Task: Create a due date automation trigger when advanced on, on the tuesday after a card is due add content with a description ending with resume at 11:00 AM.
Action: Mouse moved to (936, 290)
Screenshot: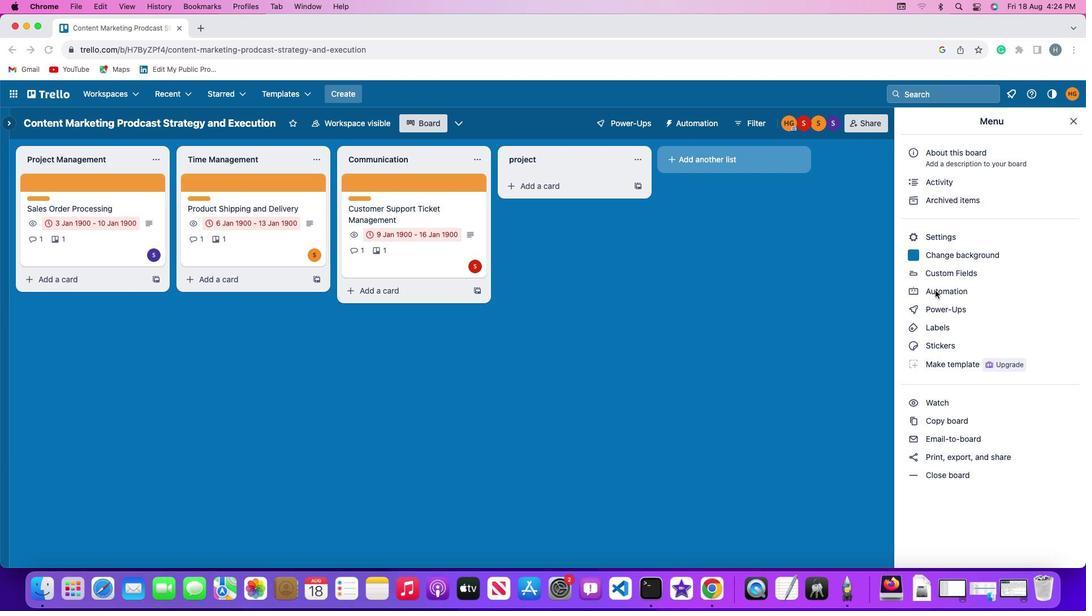 
Action: Mouse pressed left at (936, 290)
Screenshot: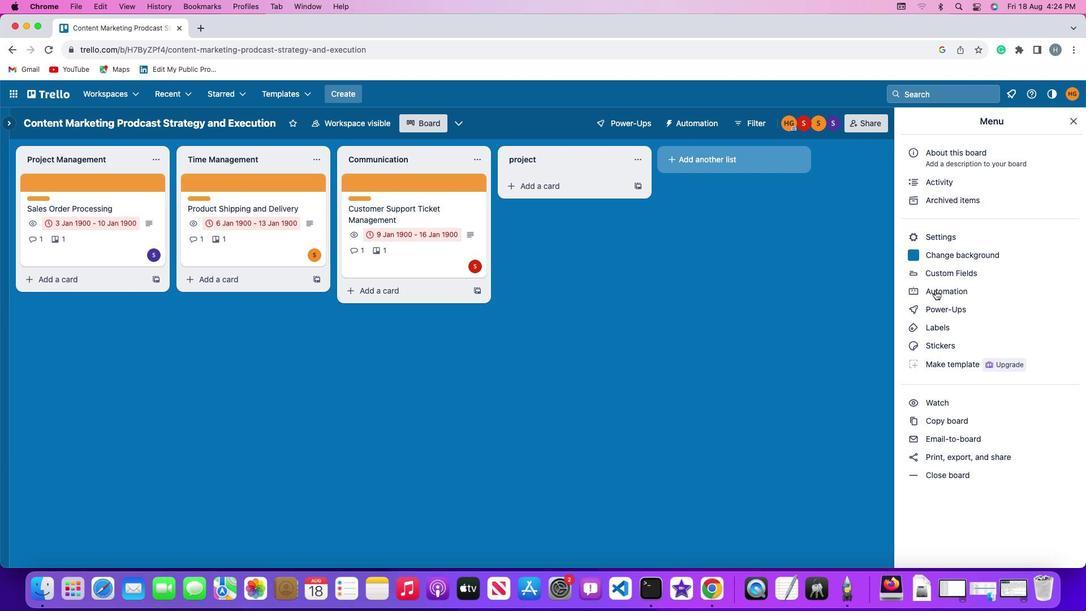 
Action: Mouse pressed left at (936, 290)
Screenshot: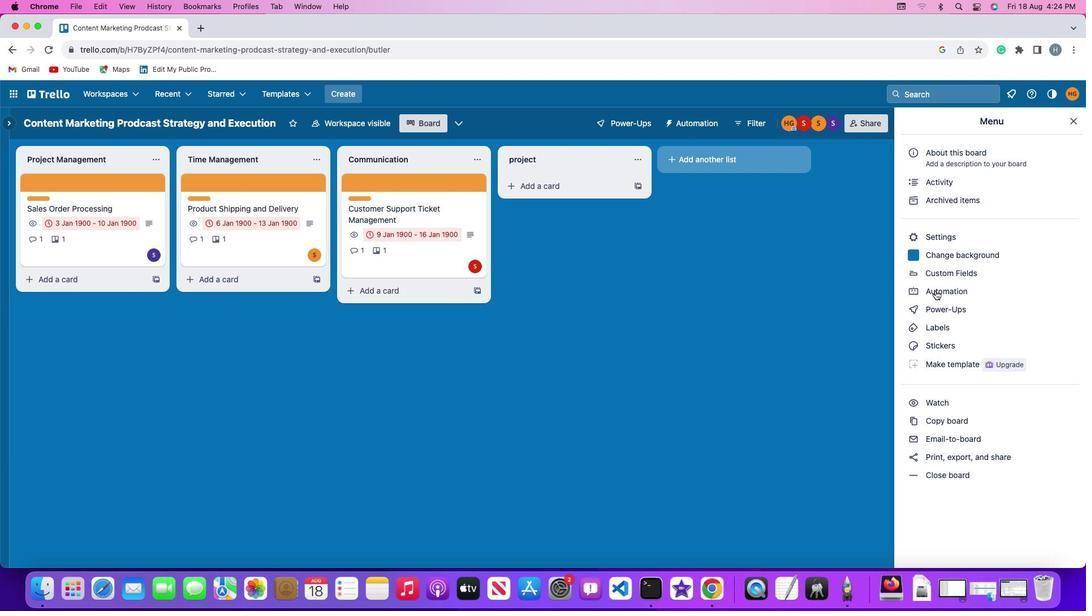 
Action: Mouse moved to (69, 263)
Screenshot: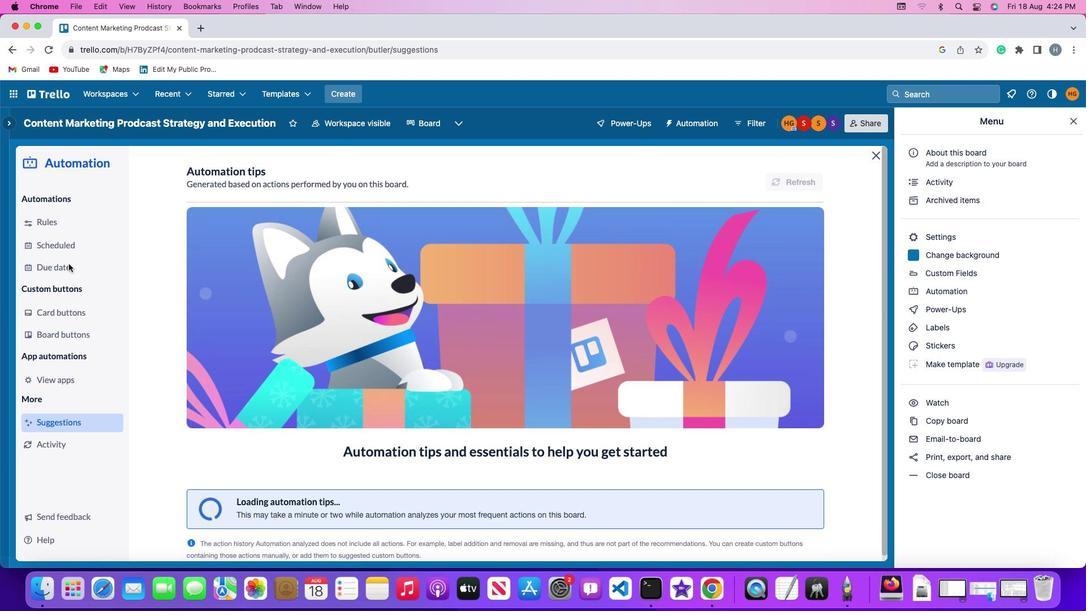 
Action: Mouse pressed left at (69, 263)
Screenshot: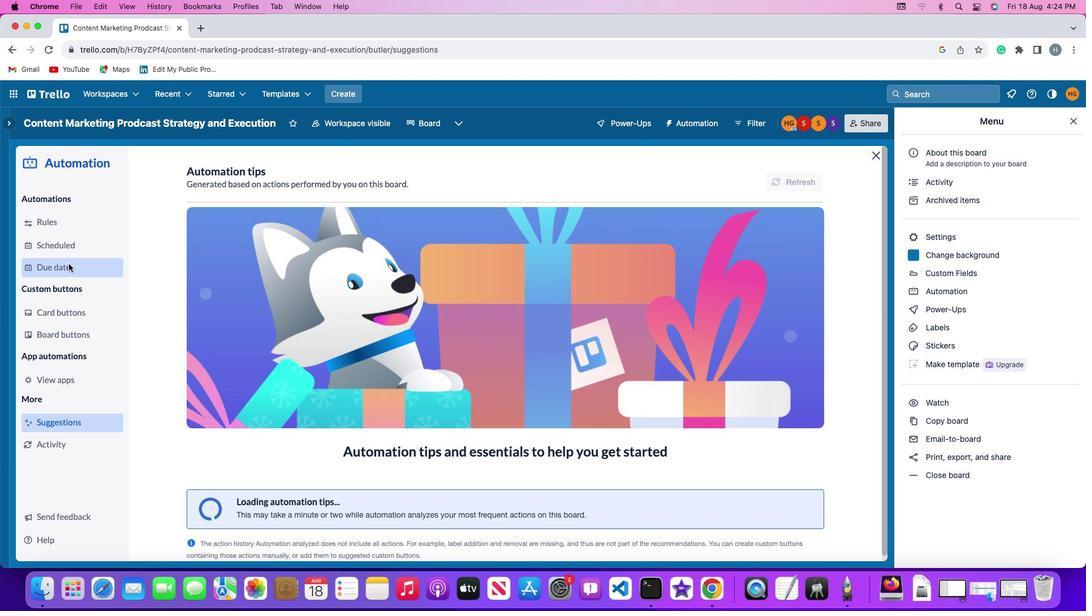 
Action: Mouse moved to (772, 175)
Screenshot: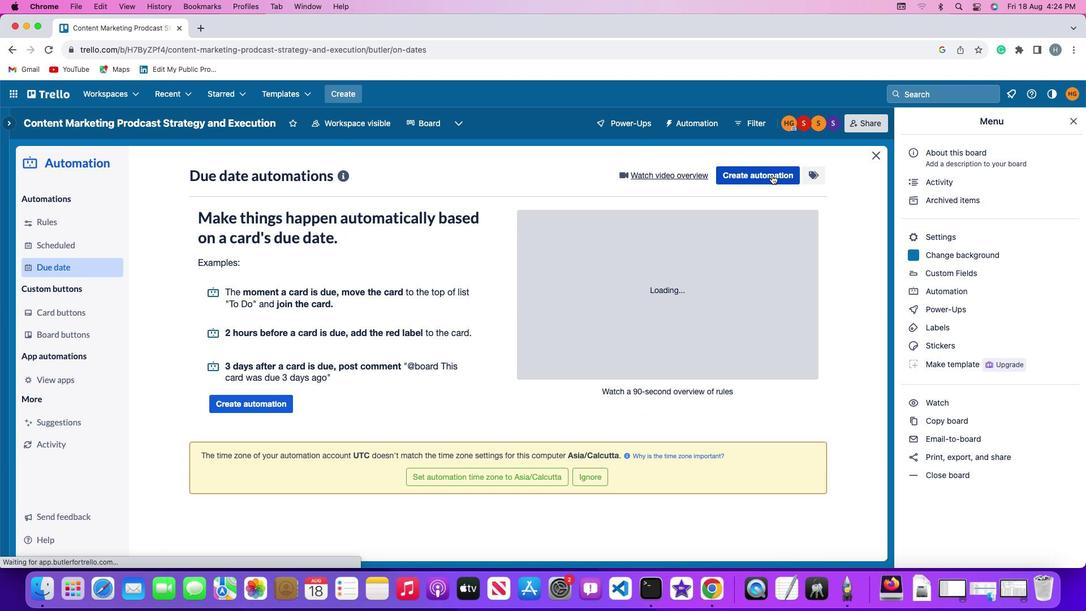 
Action: Mouse pressed left at (772, 175)
Screenshot: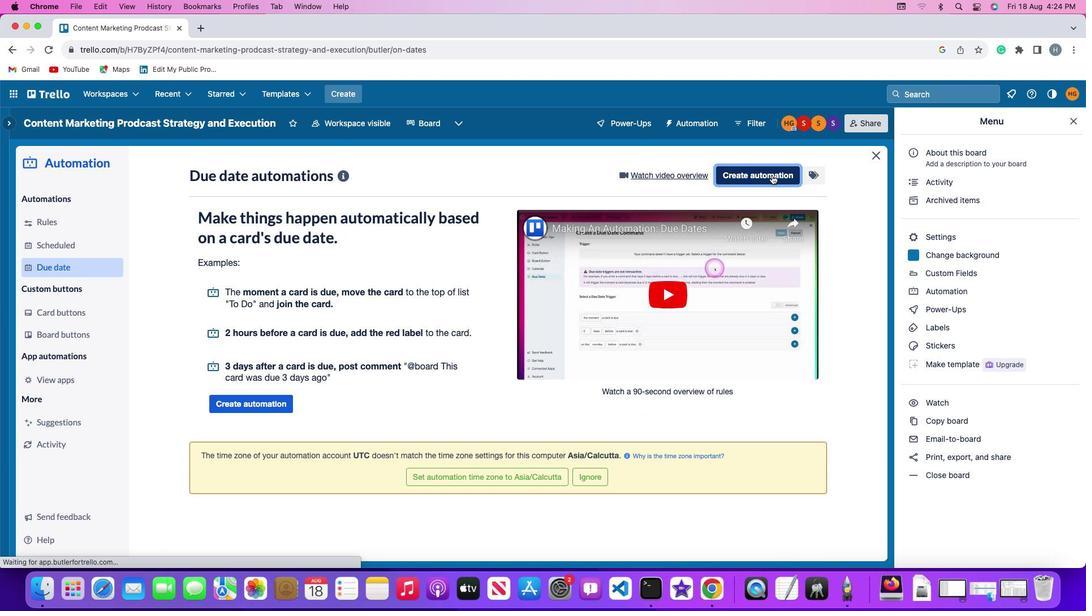 
Action: Mouse moved to (233, 285)
Screenshot: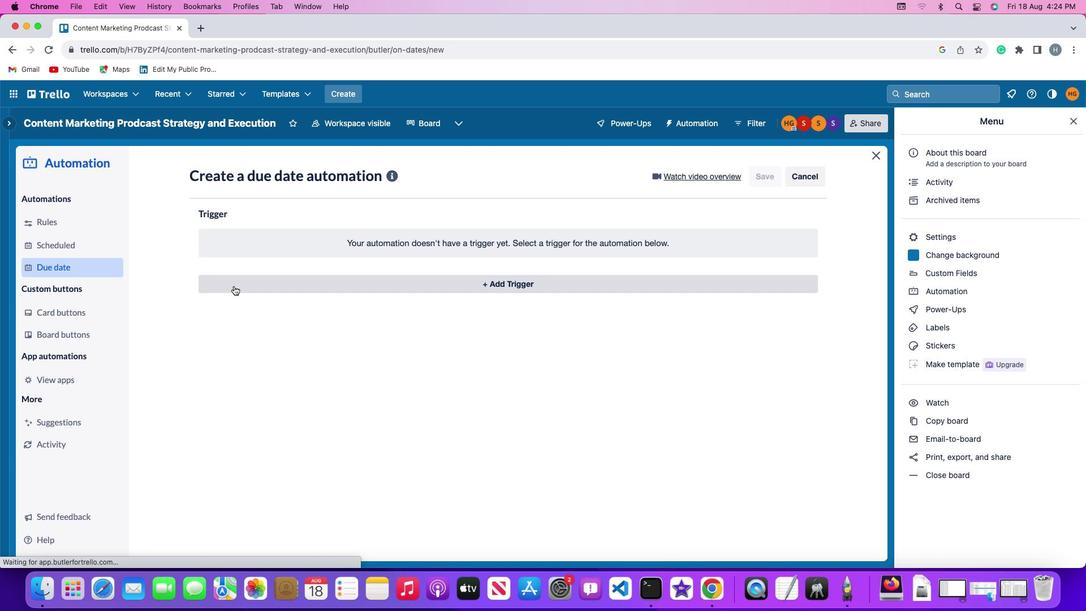 
Action: Mouse pressed left at (233, 285)
Screenshot: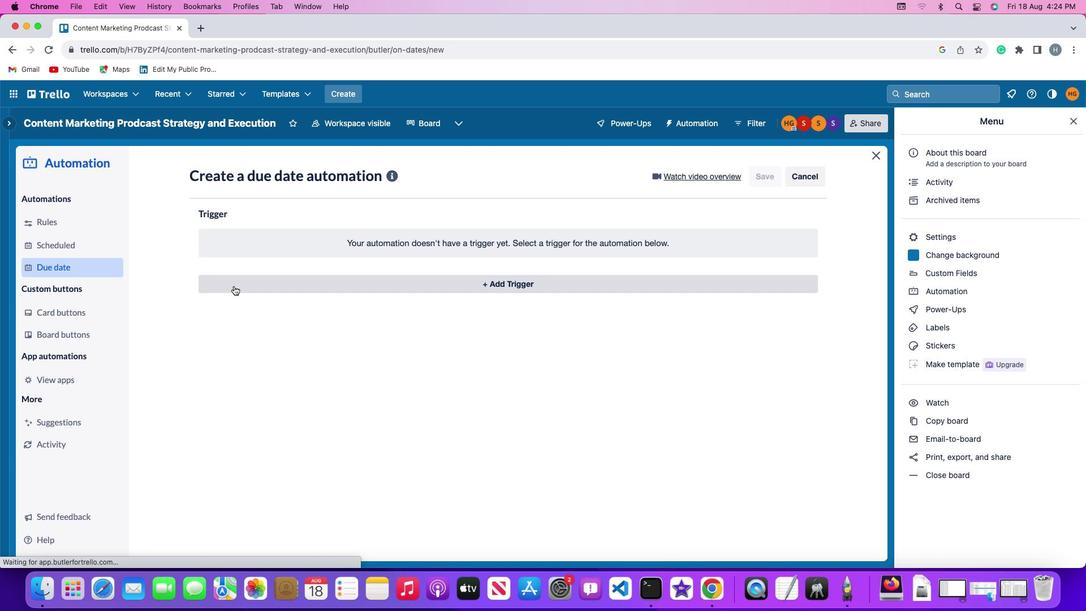 
Action: Mouse moved to (255, 498)
Screenshot: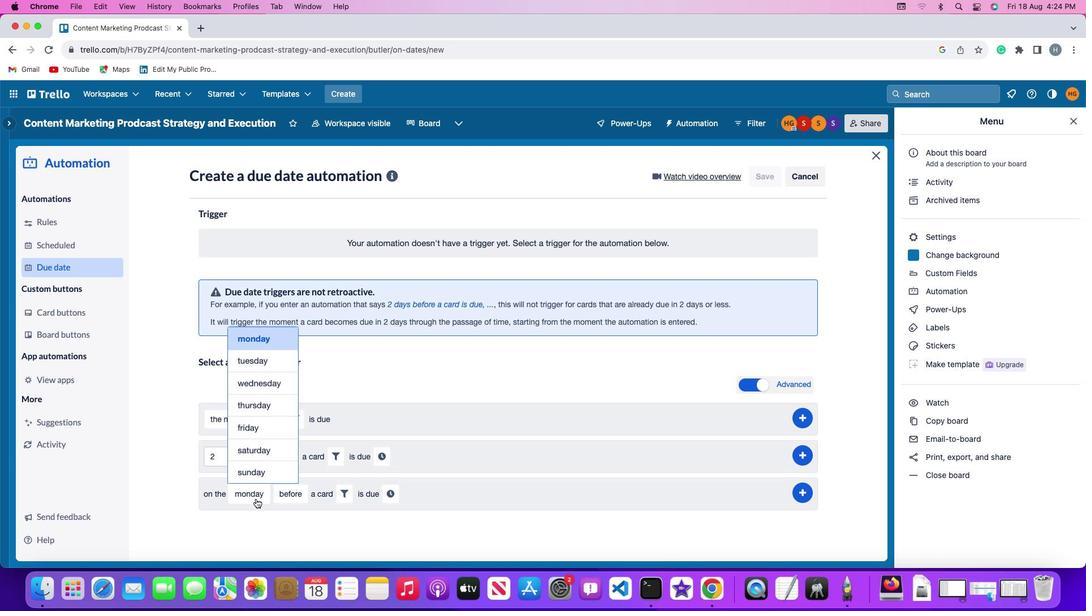 
Action: Mouse pressed left at (255, 498)
Screenshot: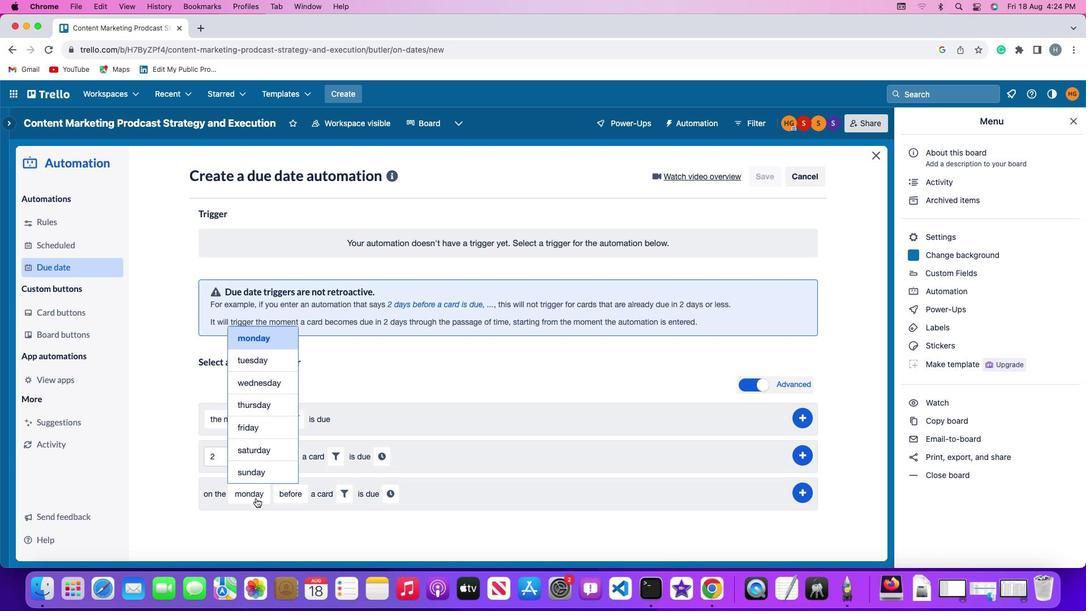 
Action: Mouse moved to (265, 357)
Screenshot: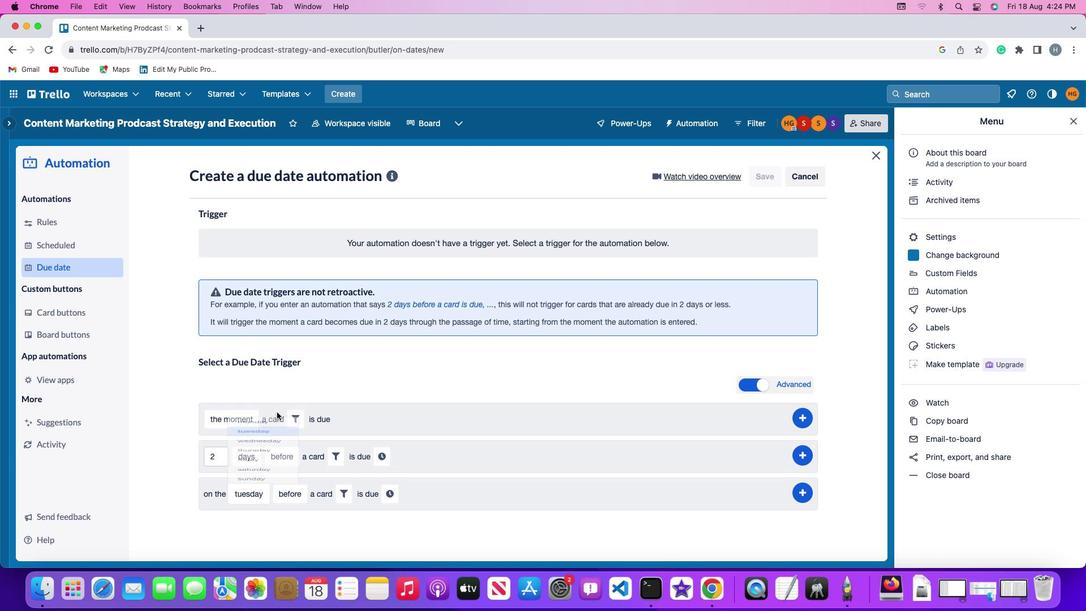 
Action: Mouse pressed left at (265, 357)
Screenshot: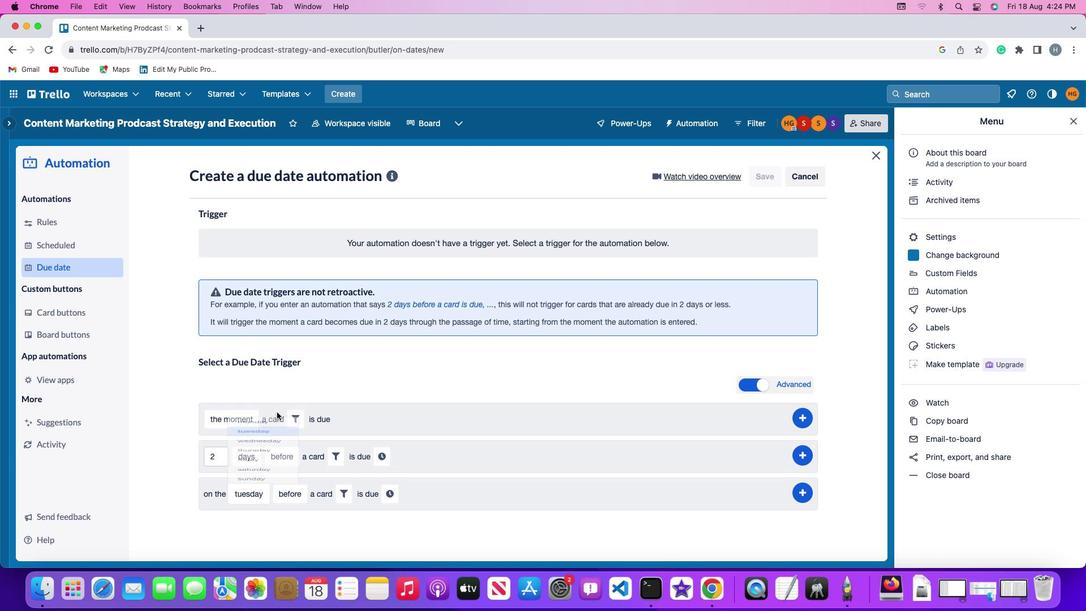 
Action: Mouse moved to (297, 497)
Screenshot: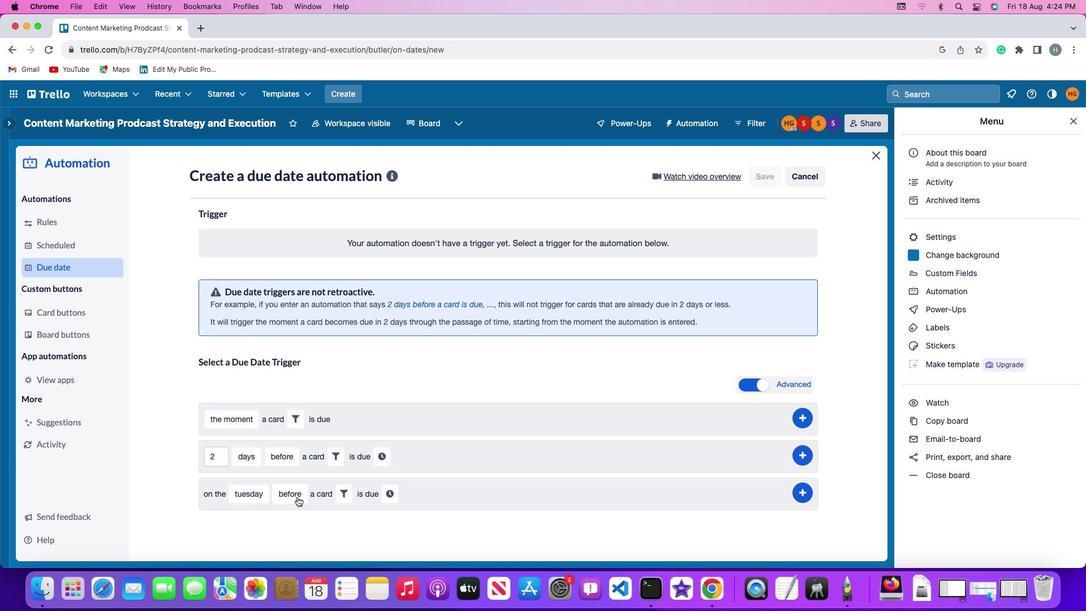 
Action: Mouse pressed left at (297, 497)
Screenshot: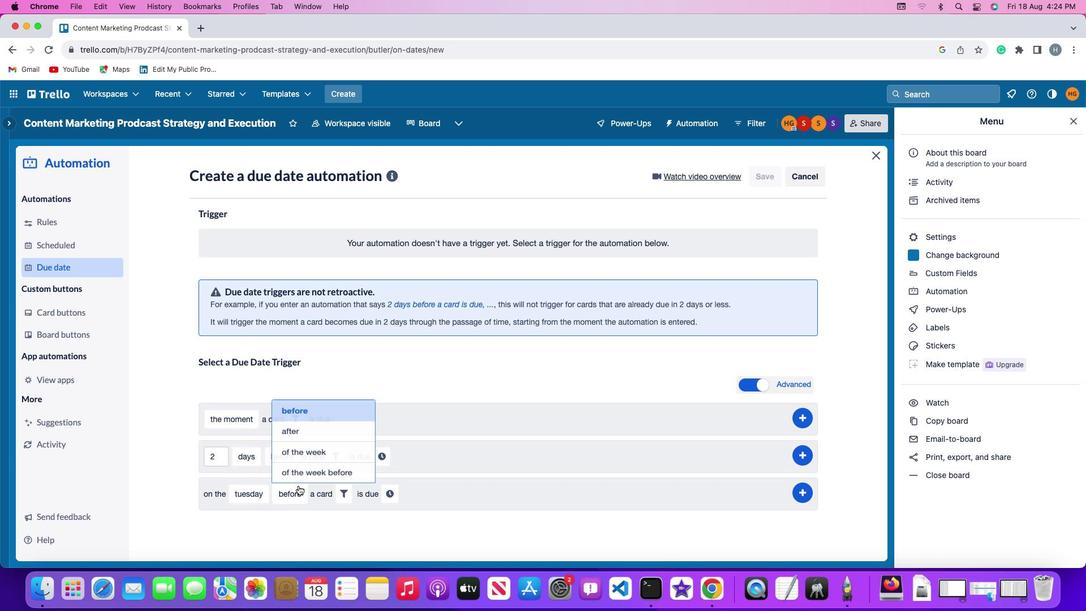 
Action: Mouse moved to (309, 425)
Screenshot: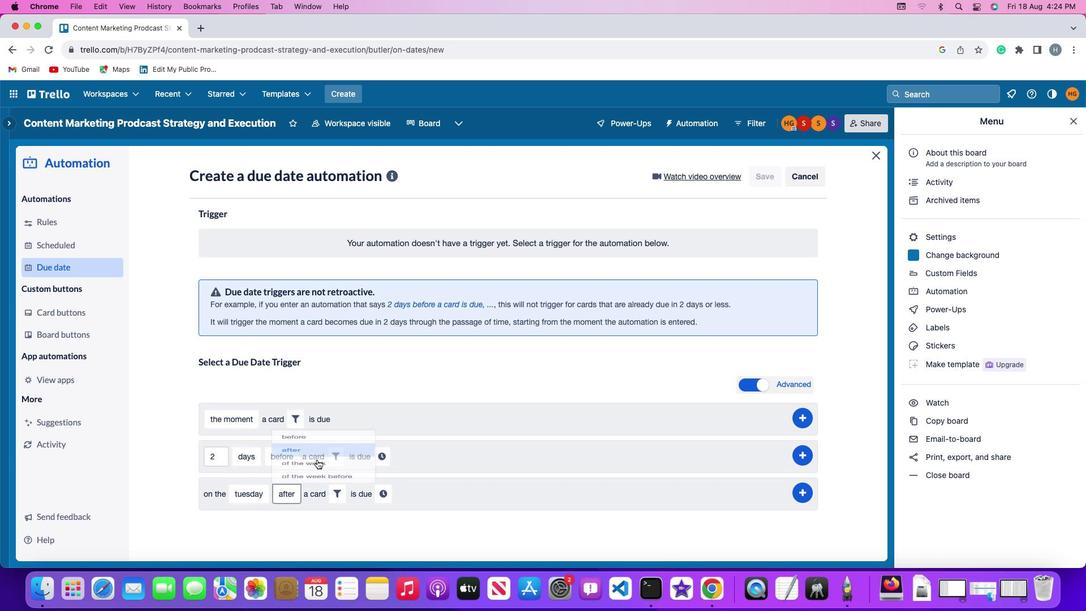 
Action: Mouse pressed left at (309, 425)
Screenshot: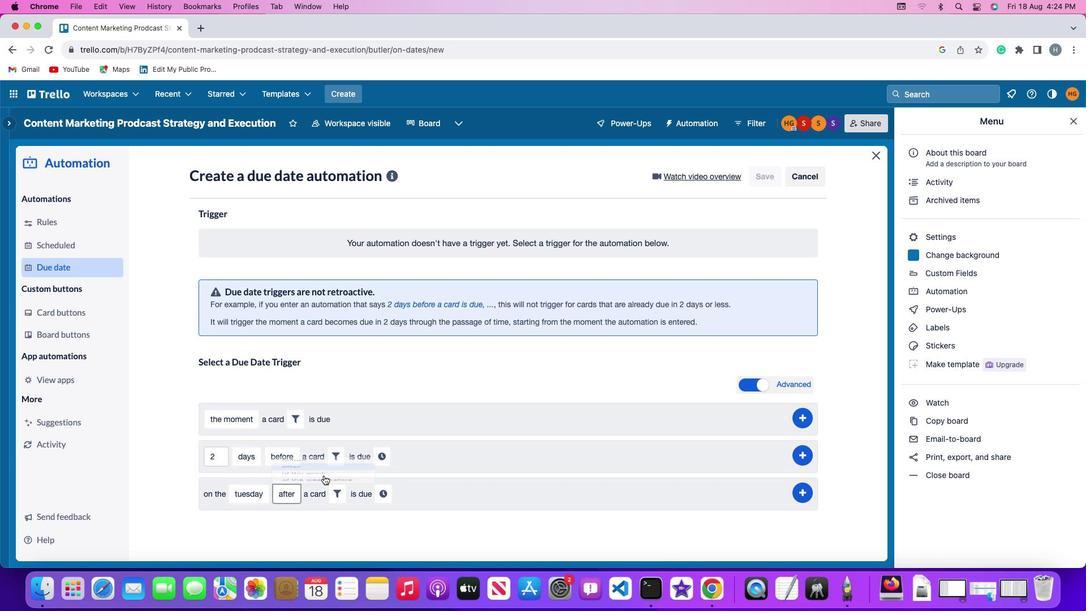
Action: Mouse moved to (336, 494)
Screenshot: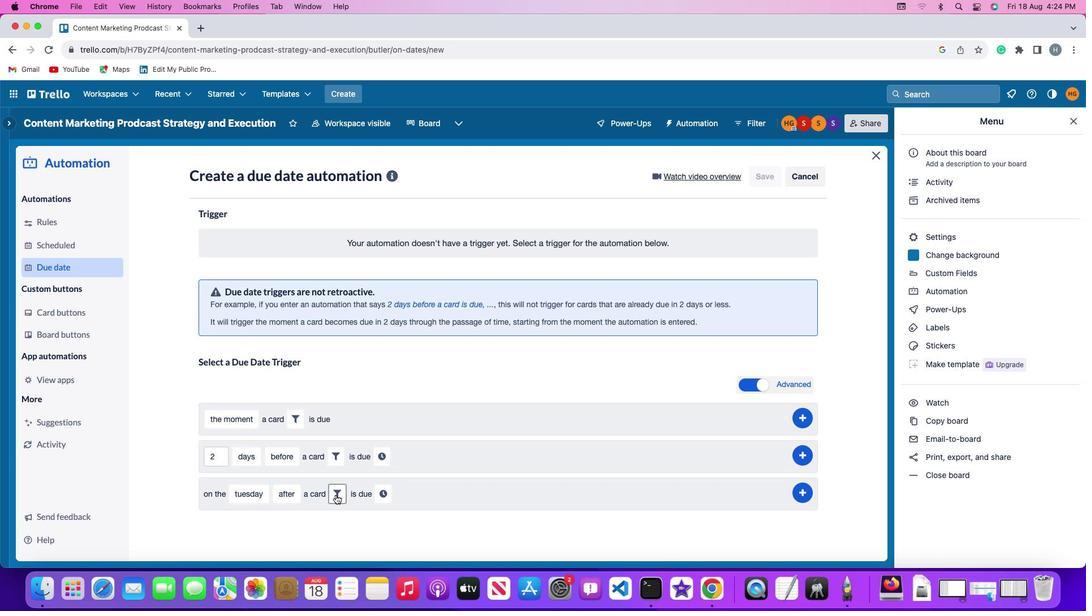 
Action: Mouse pressed left at (336, 494)
Screenshot: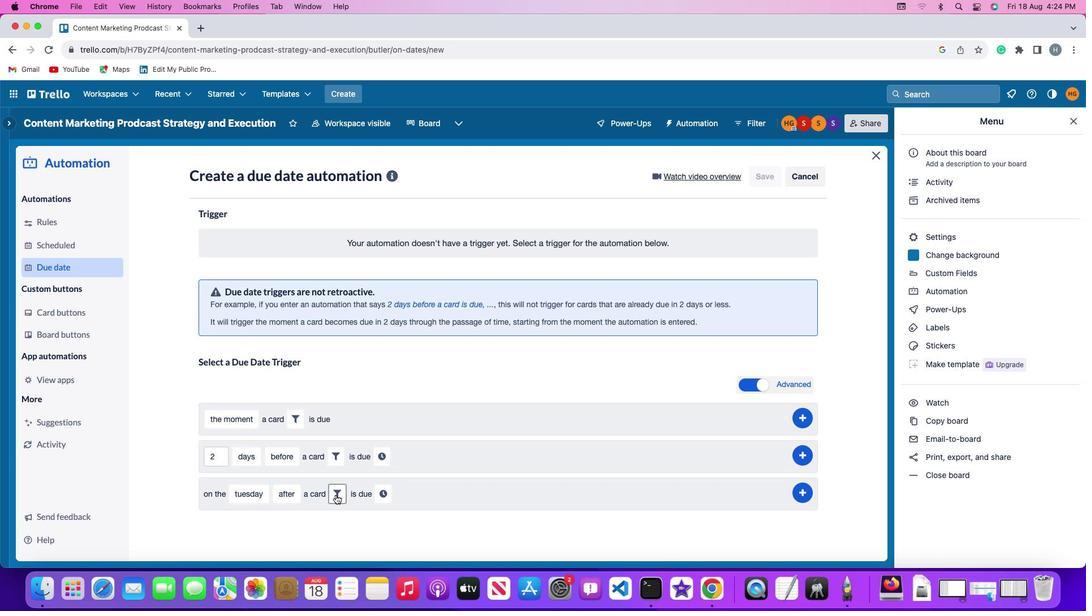 
Action: Mouse moved to (484, 530)
Screenshot: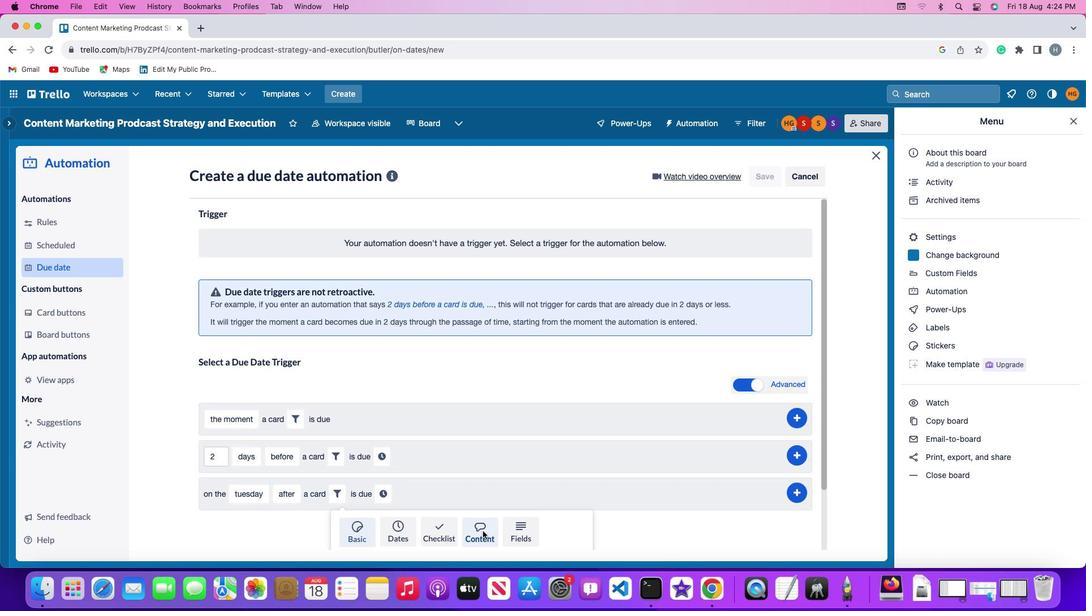 
Action: Mouse pressed left at (484, 530)
Screenshot: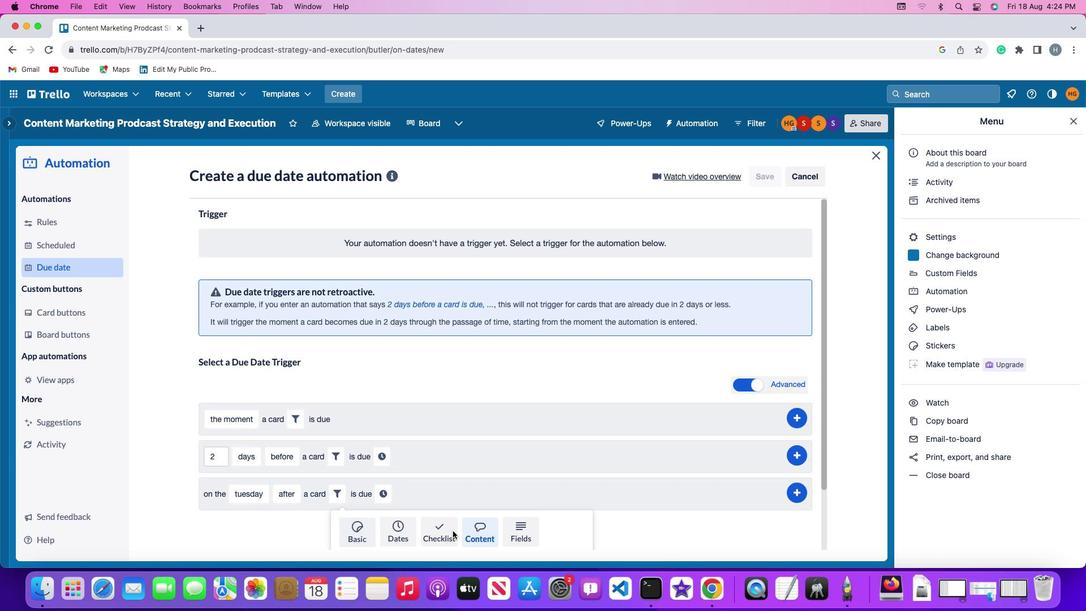 
Action: Mouse moved to (269, 528)
Screenshot: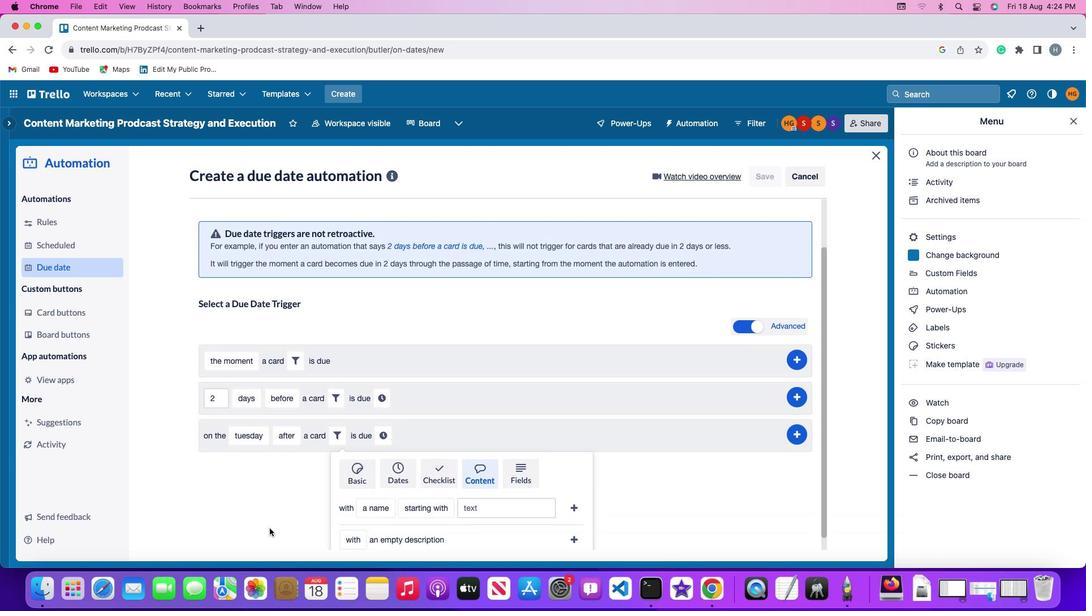 
Action: Mouse scrolled (269, 528) with delta (0, 0)
Screenshot: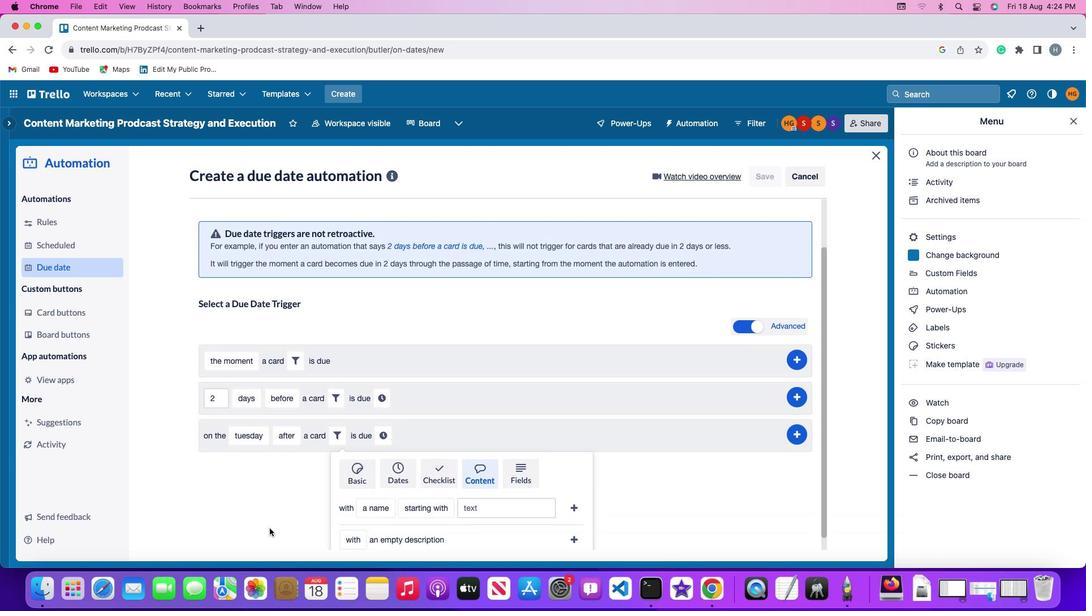 
Action: Mouse scrolled (269, 528) with delta (0, 0)
Screenshot: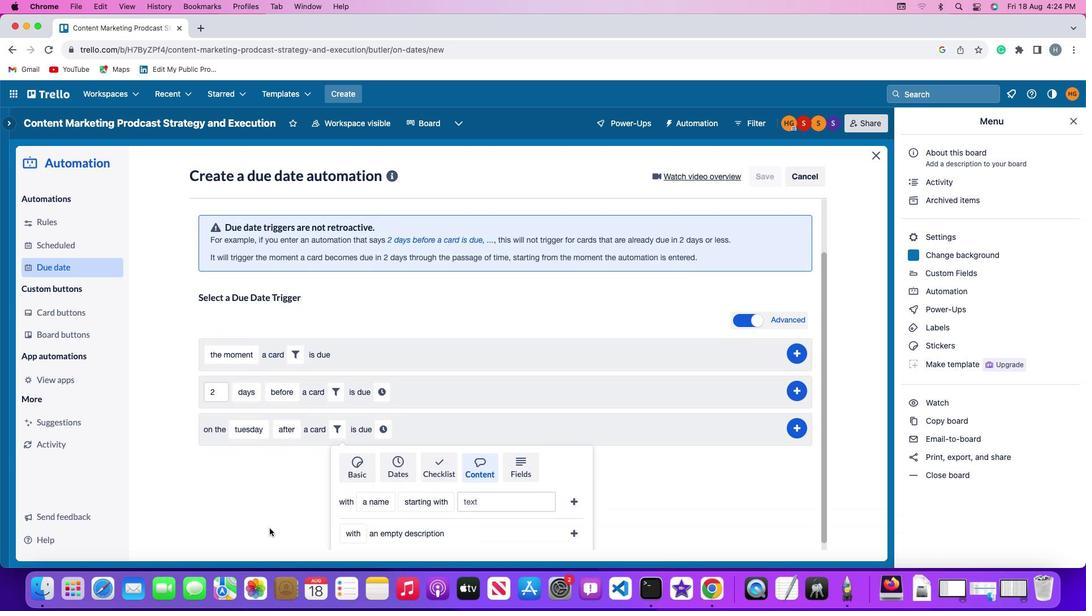 
Action: Mouse scrolled (269, 528) with delta (0, -1)
Screenshot: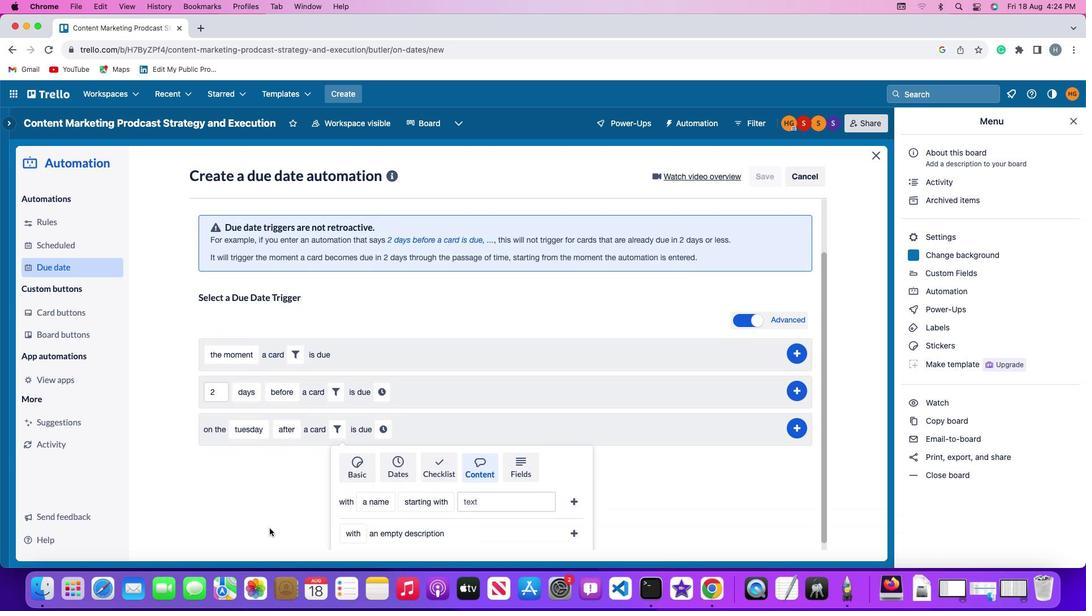 
Action: Mouse scrolled (269, 528) with delta (0, -2)
Screenshot: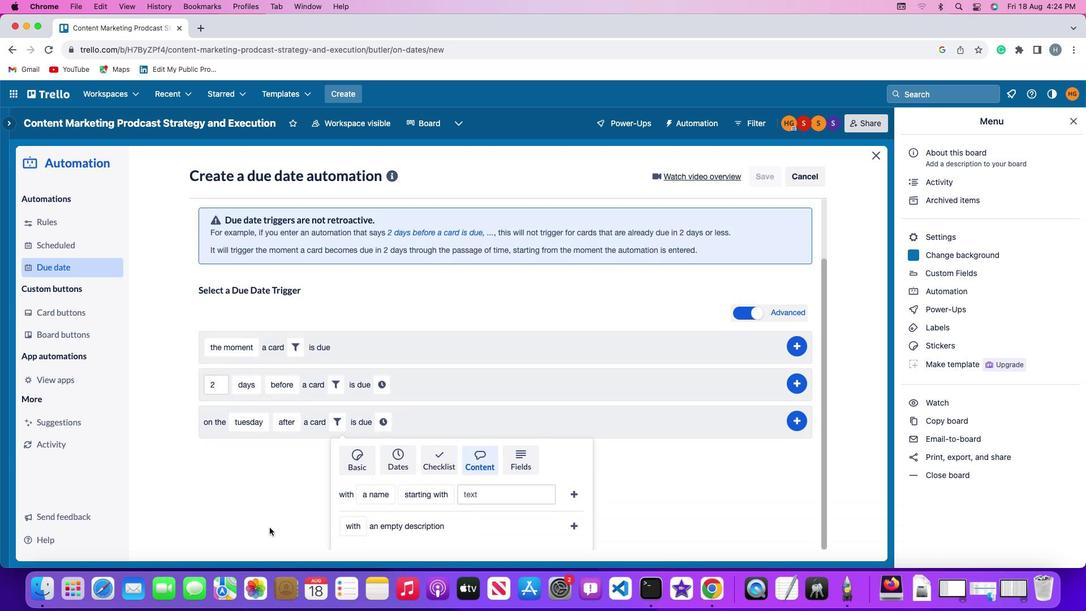 
Action: Mouse moved to (374, 497)
Screenshot: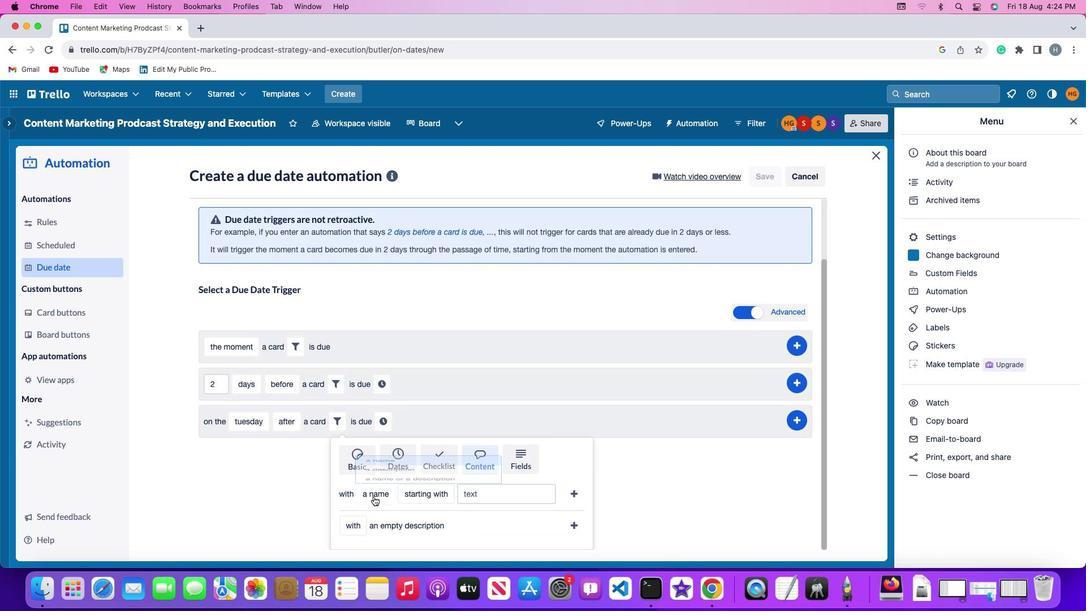 
Action: Mouse pressed left at (374, 497)
Screenshot: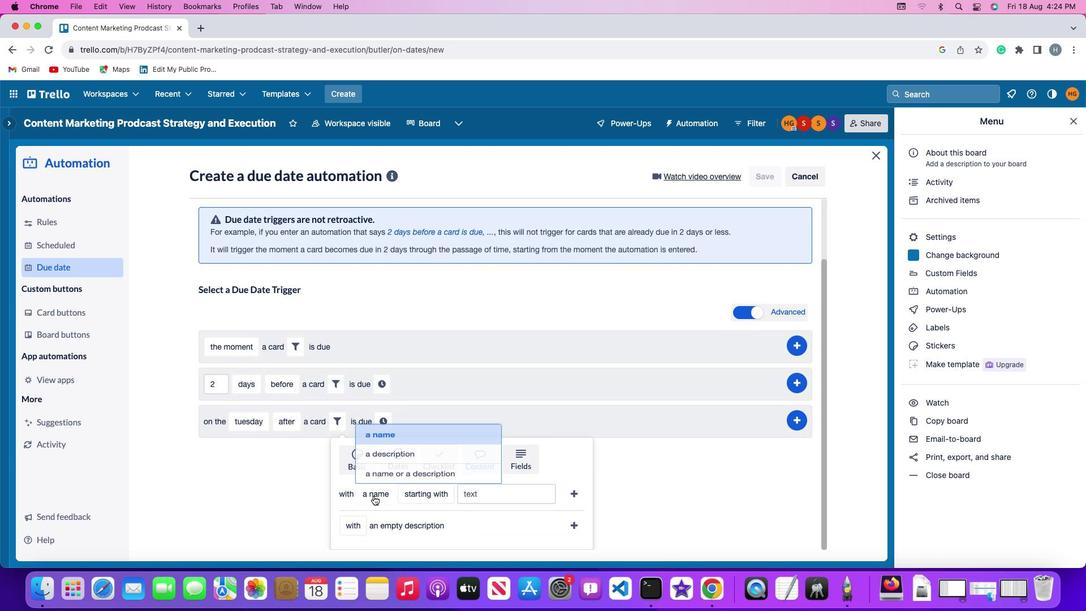 
Action: Mouse moved to (390, 448)
Screenshot: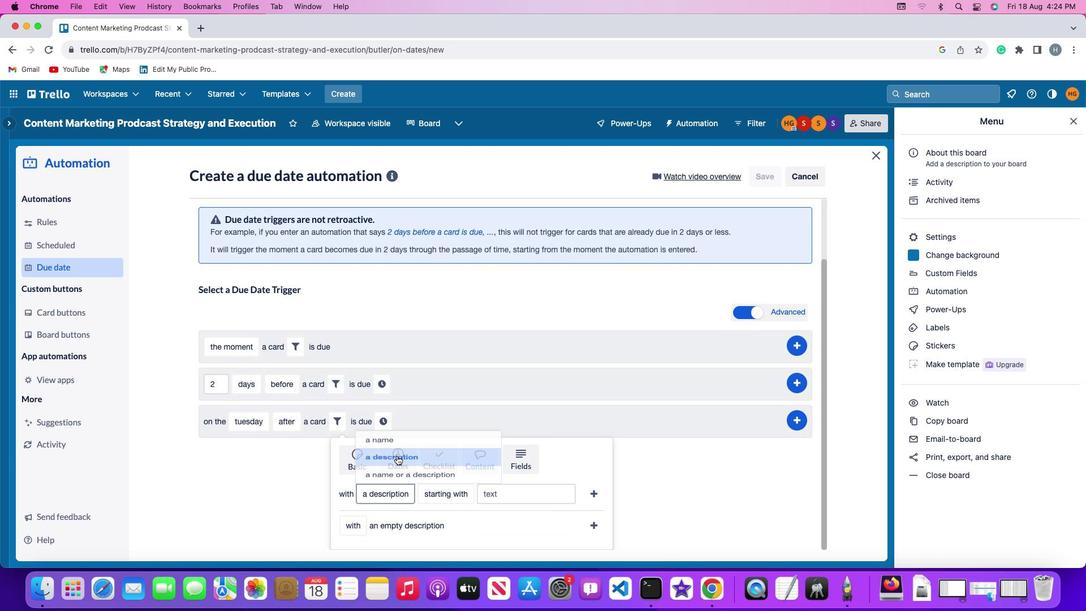 
Action: Mouse pressed left at (390, 448)
Screenshot: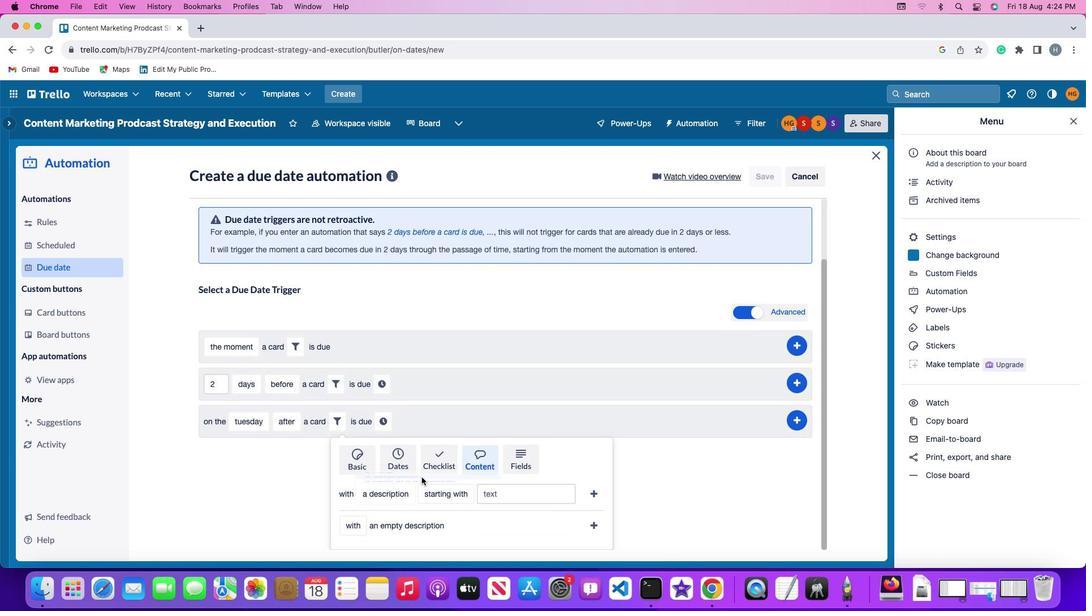 
Action: Mouse moved to (435, 489)
Screenshot: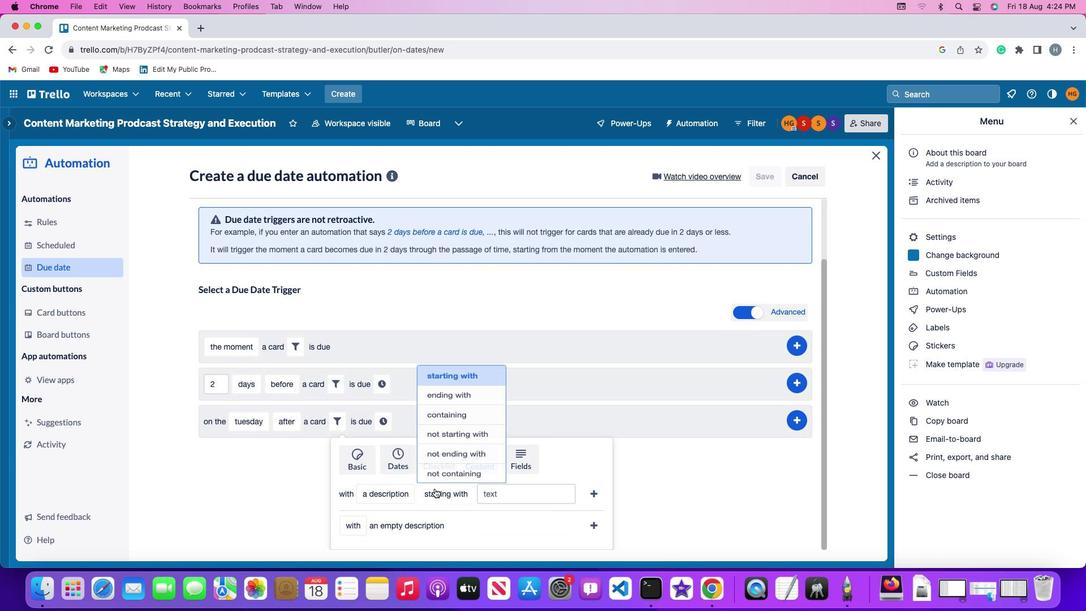 
Action: Mouse pressed left at (435, 489)
Screenshot: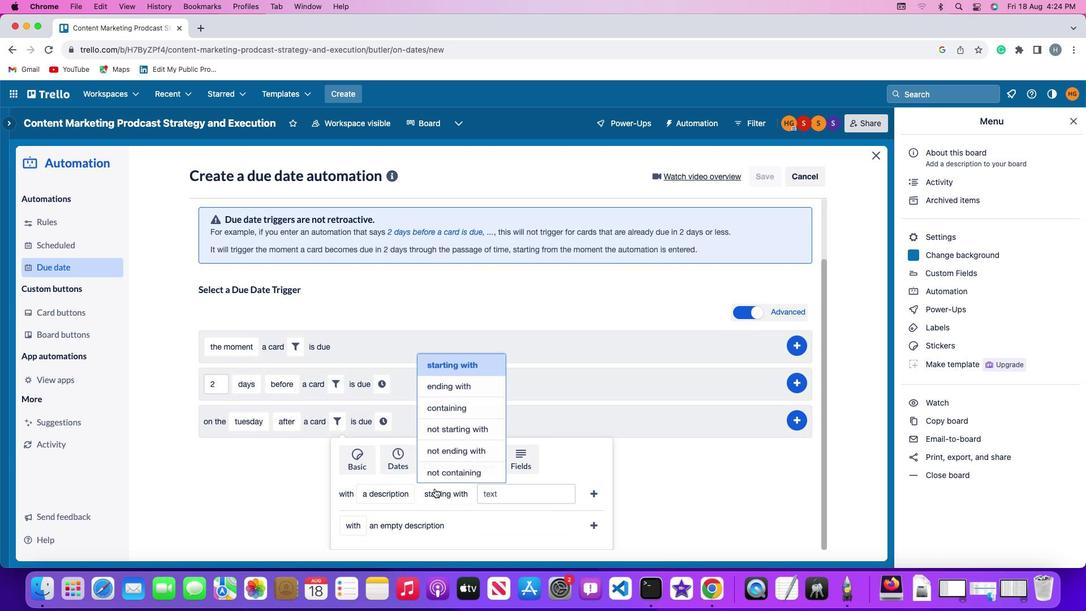 
Action: Mouse moved to (460, 382)
Screenshot: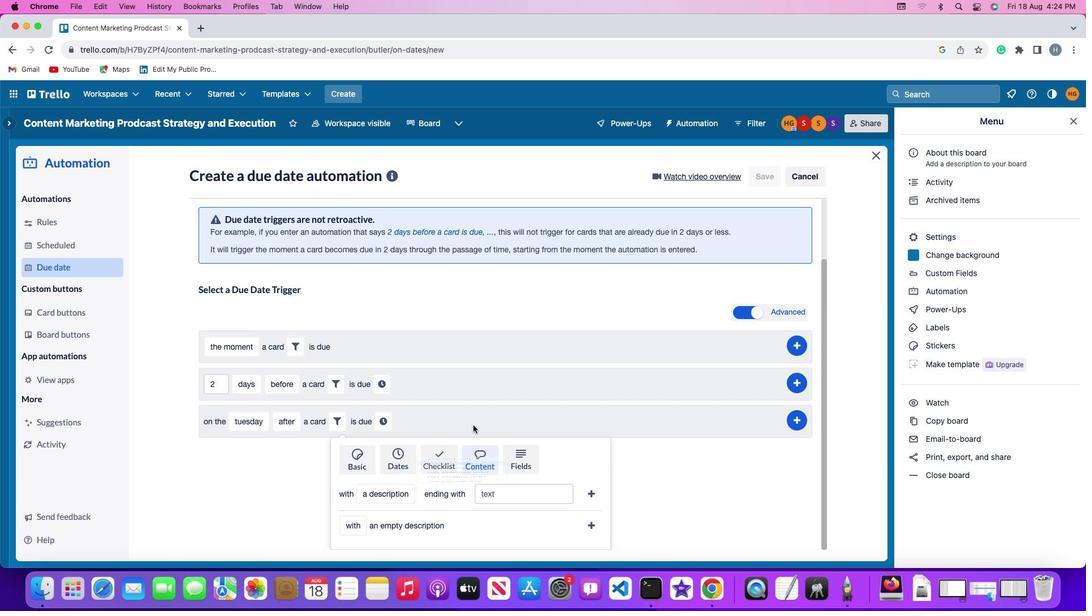 
Action: Mouse pressed left at (460, 382)
Screenshot: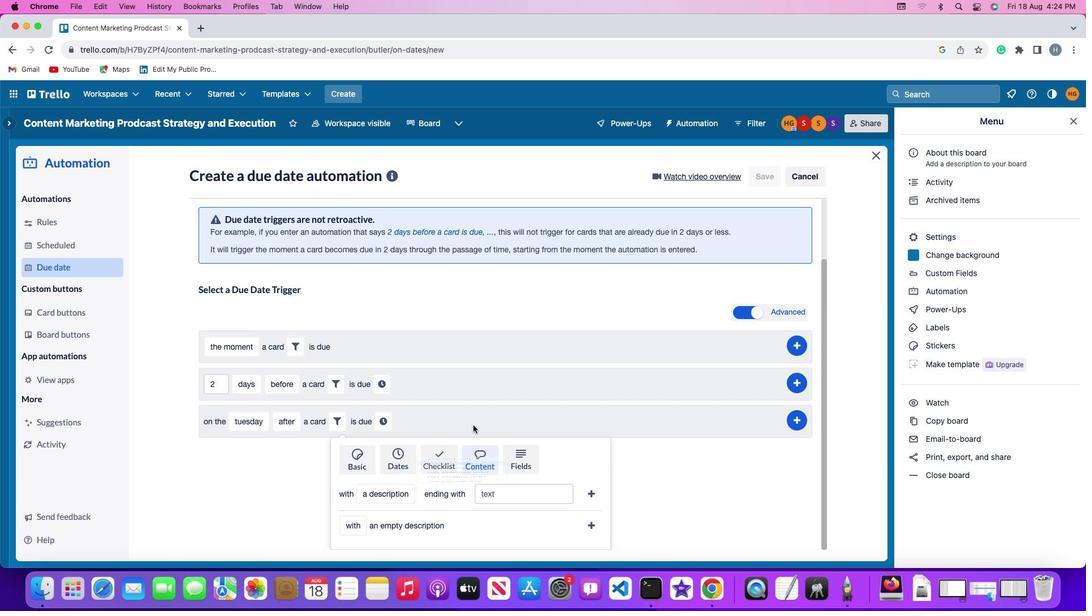 
Action: Mouse moved to (500, 494)
Screenshot: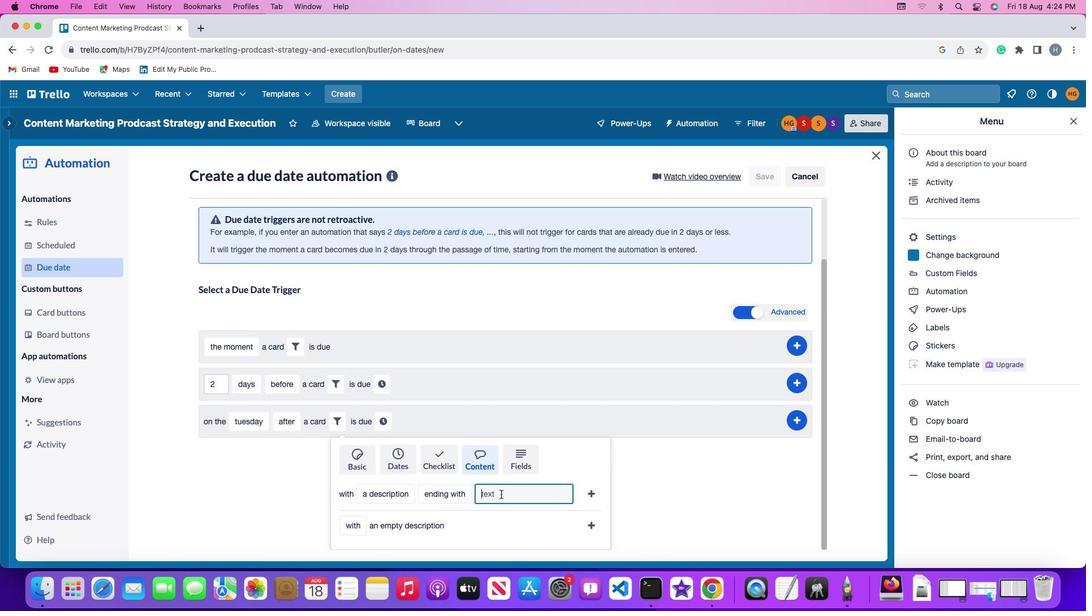 
Action: Mouse pressed left at (500, 494)
Screenshot: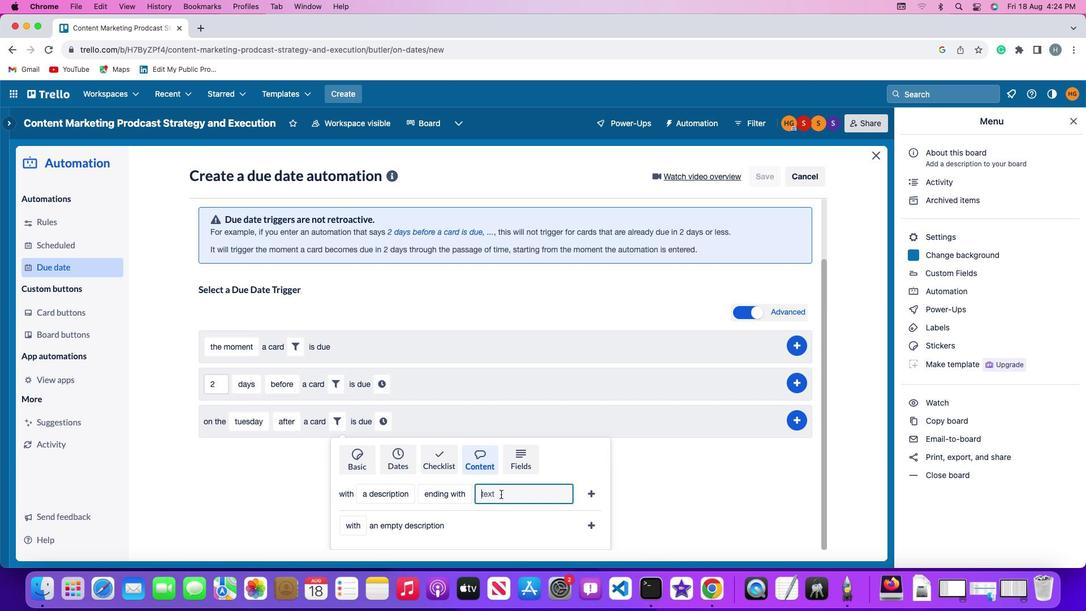 
Action: Mouse moved to (500, 494)
Screenshot: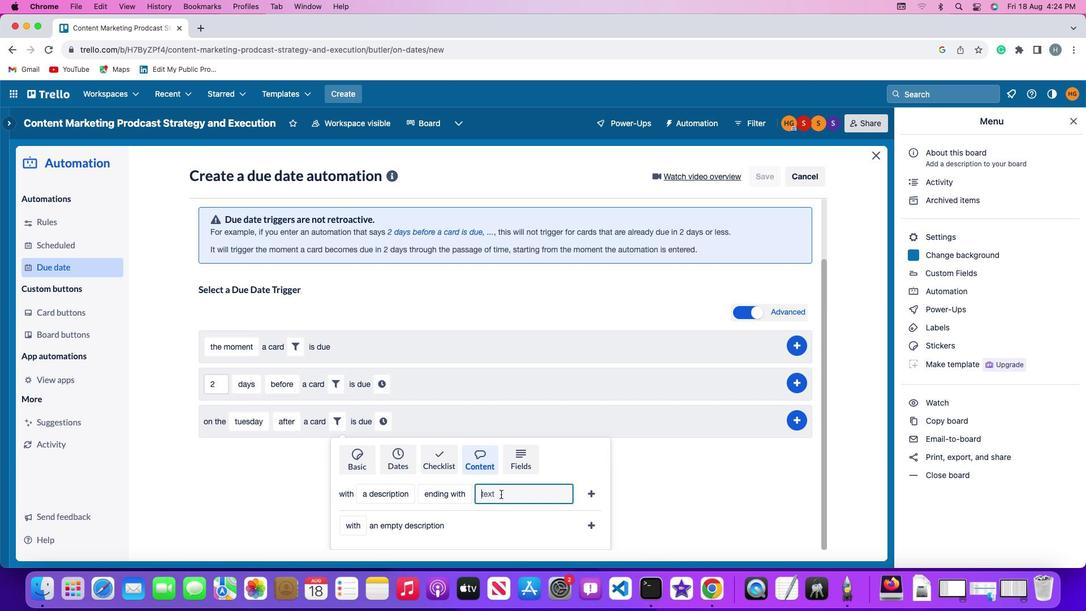 
Action: Key pressed 'r''e''s''u''m''e'
Screenshot: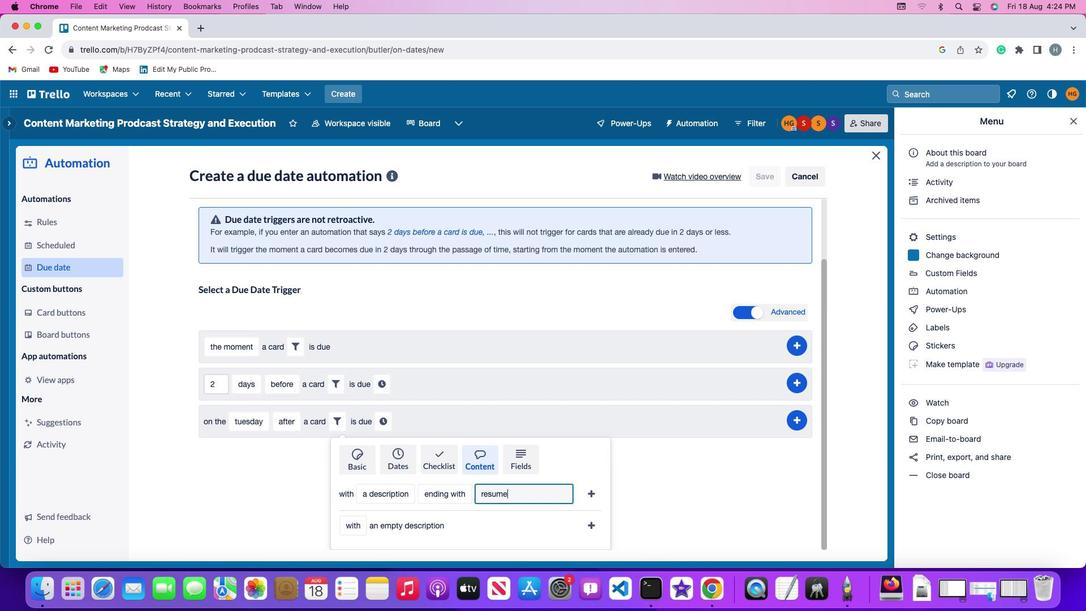 
Action: Mouse moved to (586, 491)
Screenshot: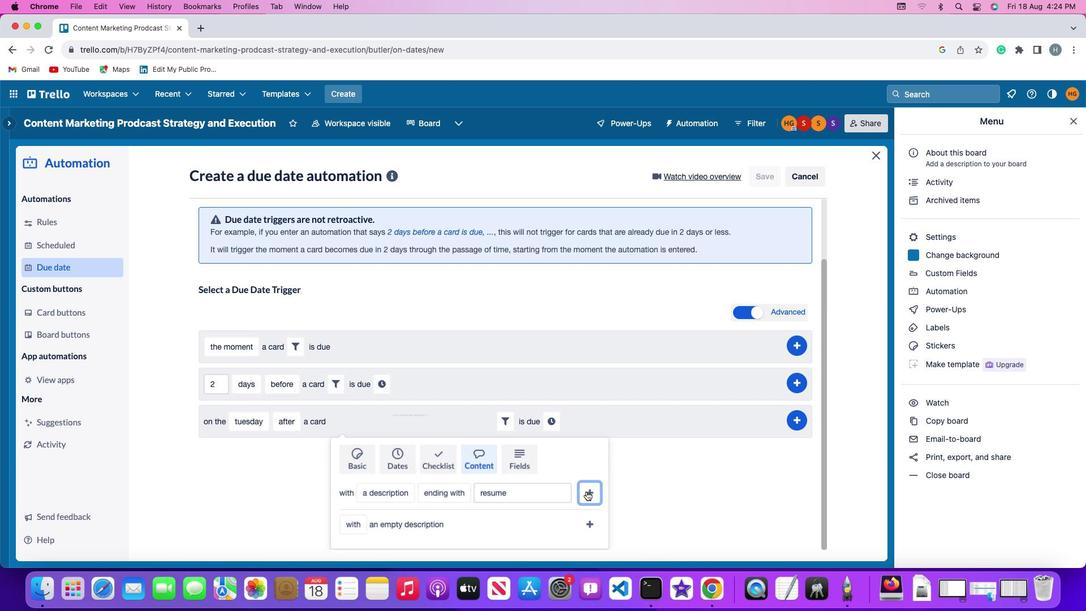
Action: Mouse pressed left at (586, 491)
Screenshot: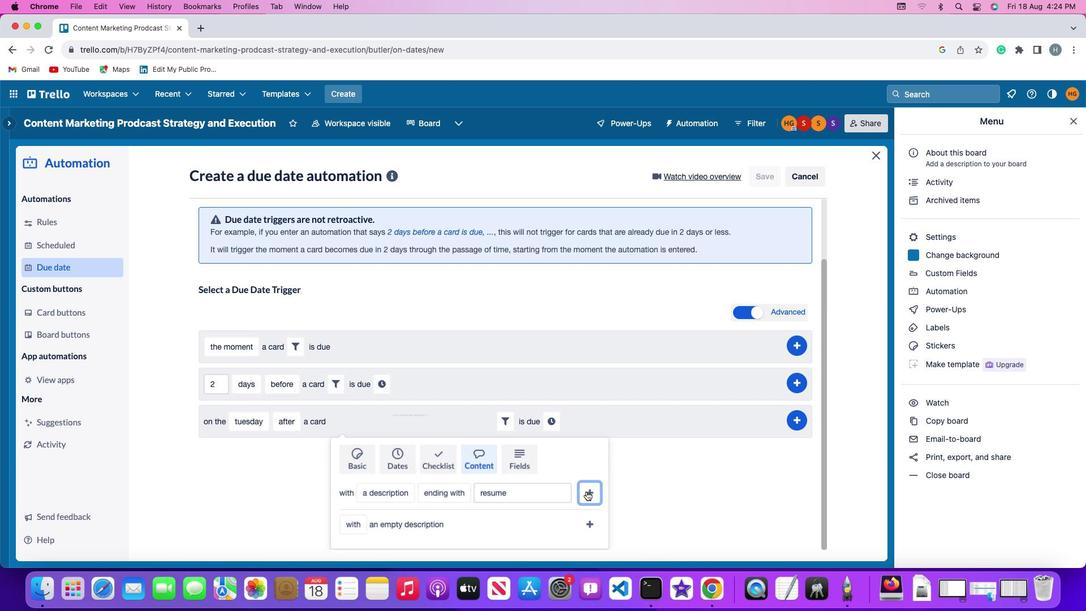 
Action: Mouse moved to (552, 483)
Screenshot: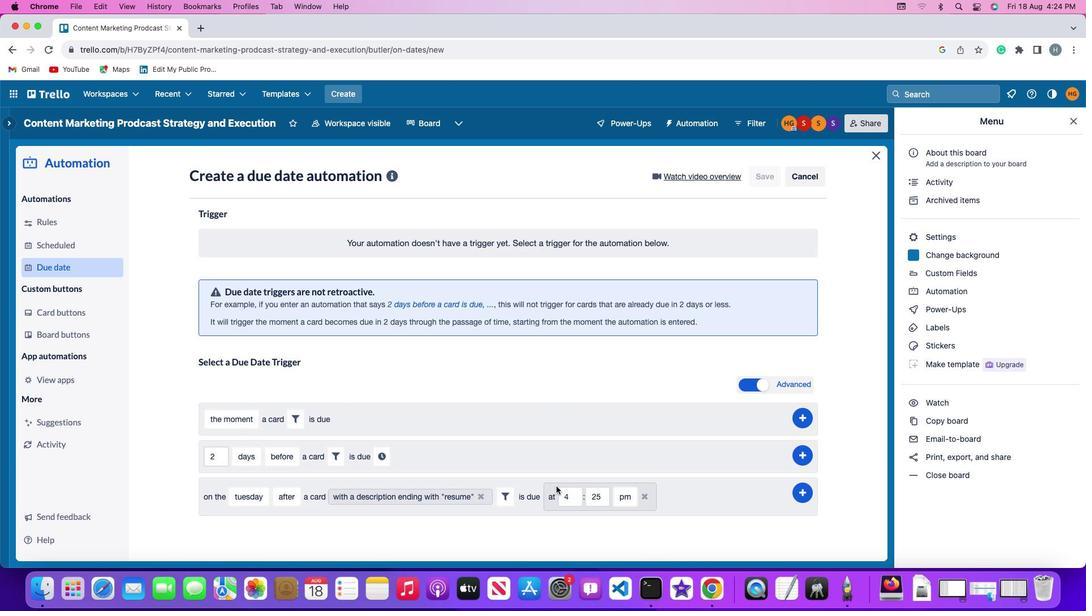 
Action: Mouse pressed left at (552, 483)
Screenshot: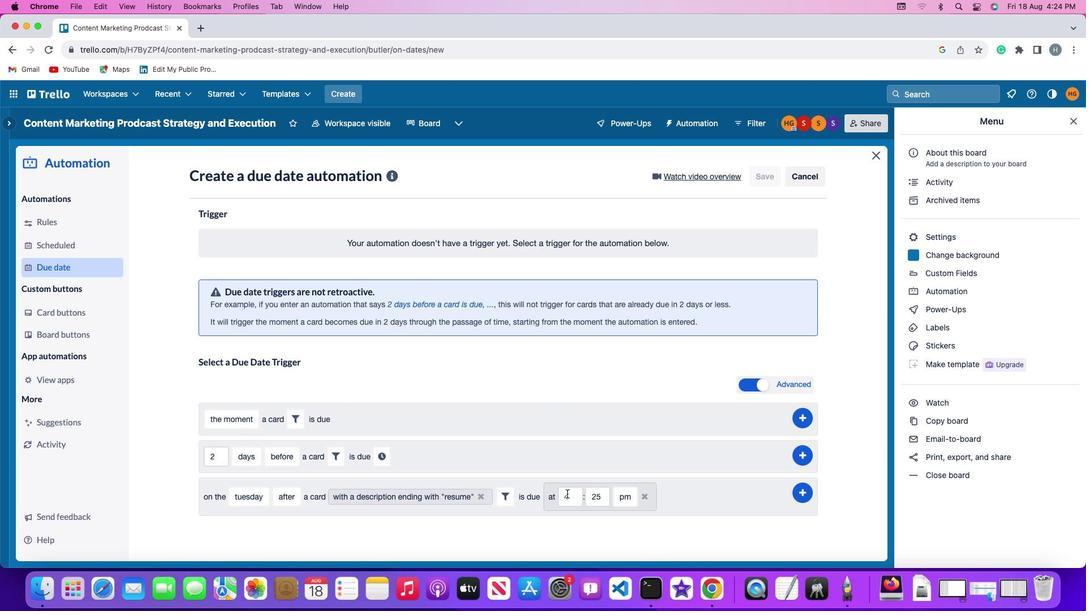 
Action: Mouse moved to (577, 495)
Screenshot: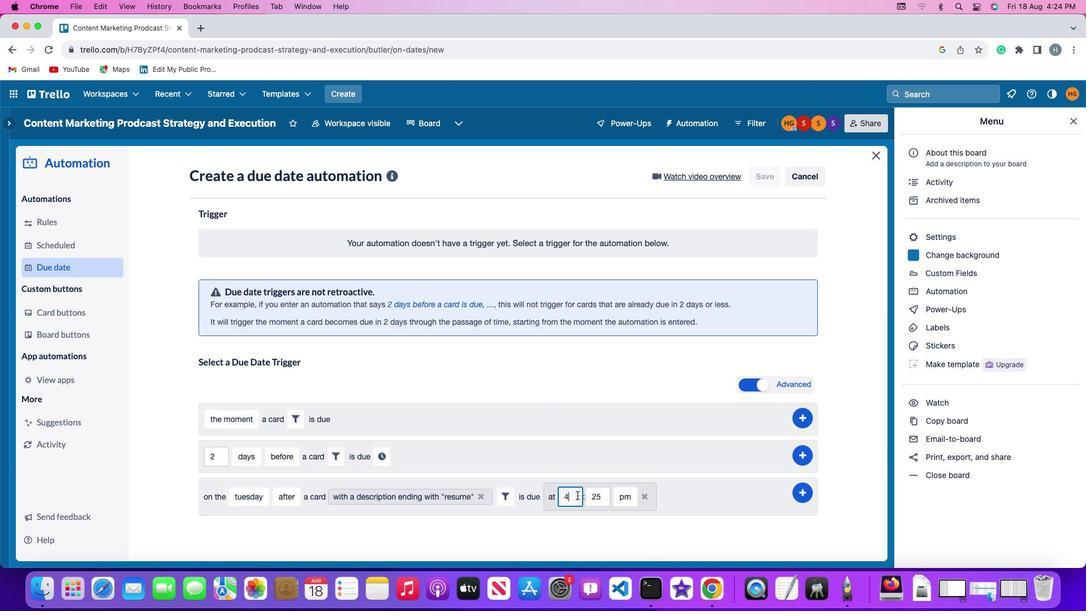 
Action: Mouse pressed left at (577, 495)
Screenshot: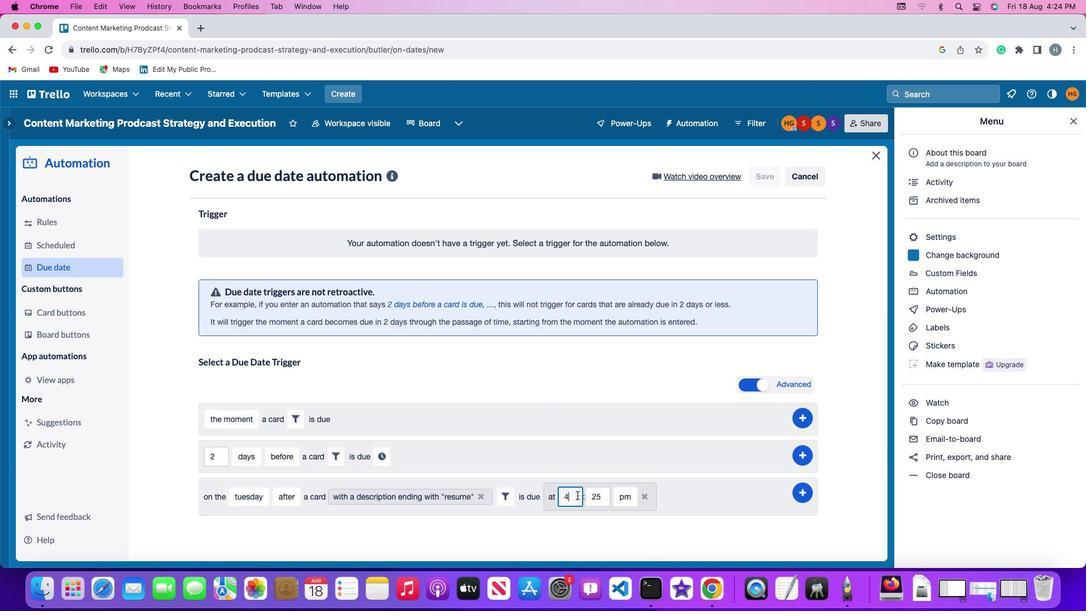 
Action: Mouse moved to (577, 495)
Screenshot: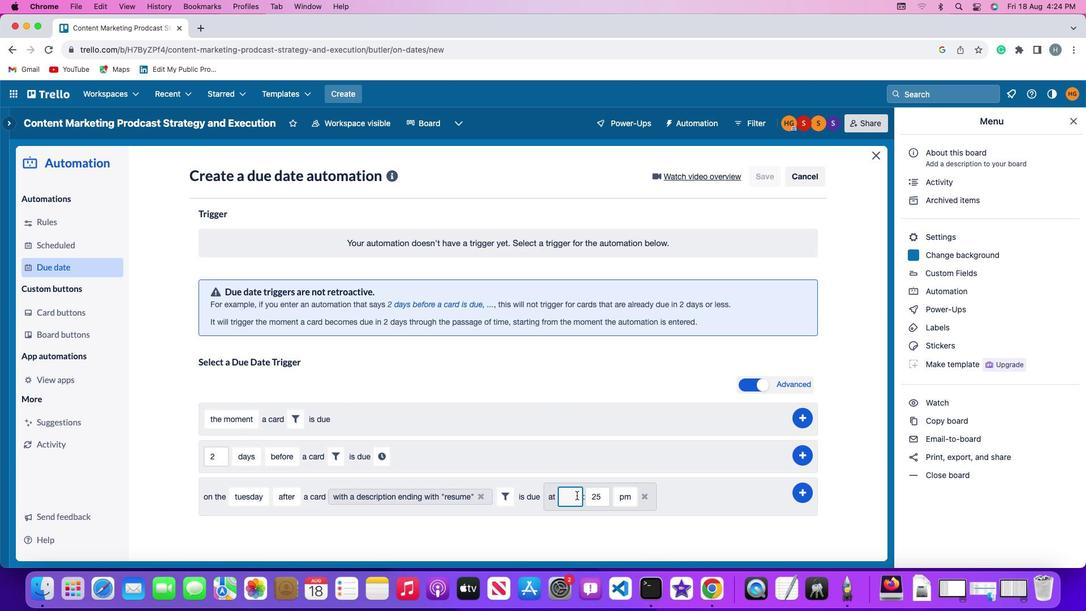 
Action: Key pressed Key.backspace
Screenshot: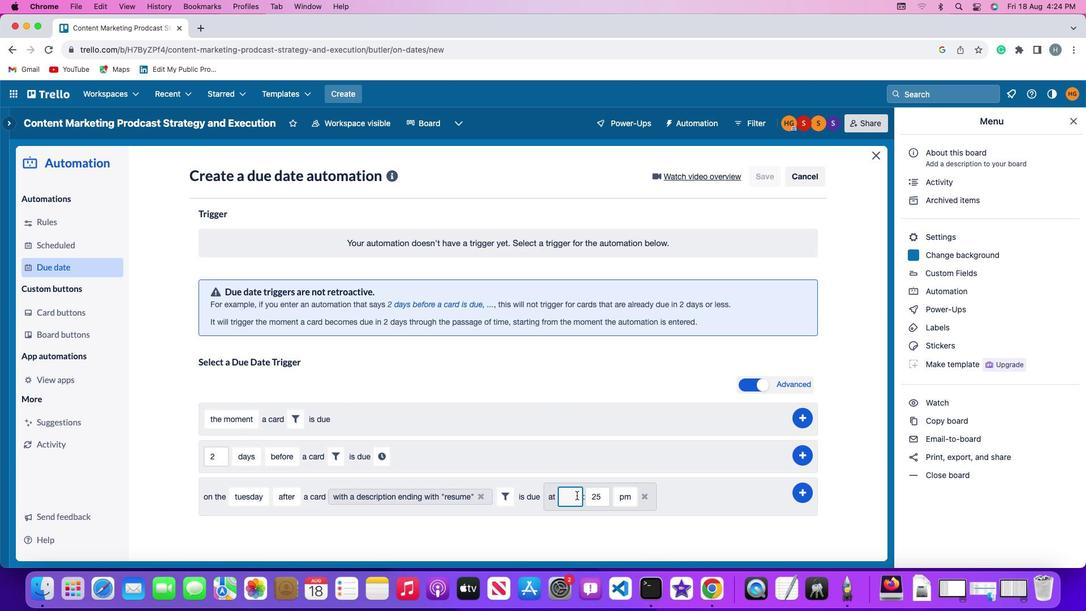 
Action: Mouse moved to (576, 495)
Screenshot: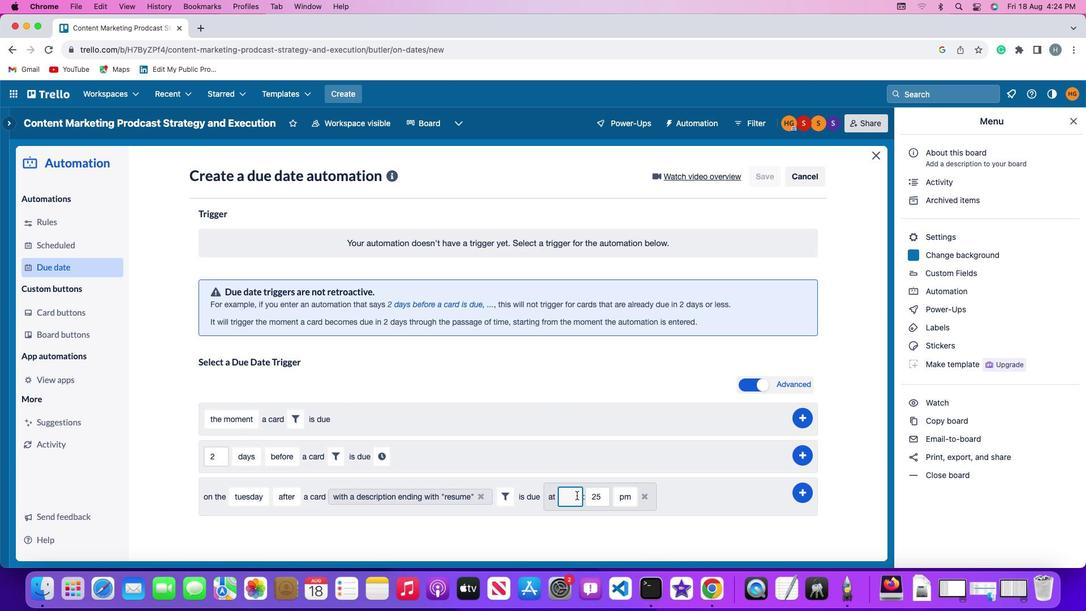 
Action: Key pressed '1''1'
Screenshot: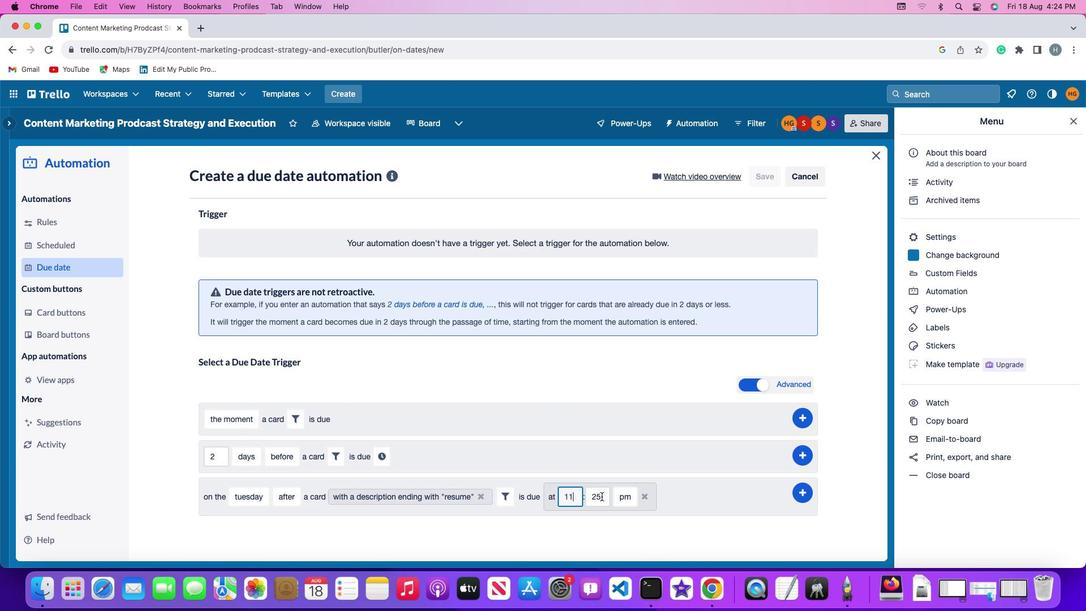 
Action: Mouse moved to (603, 495)
Screenshot: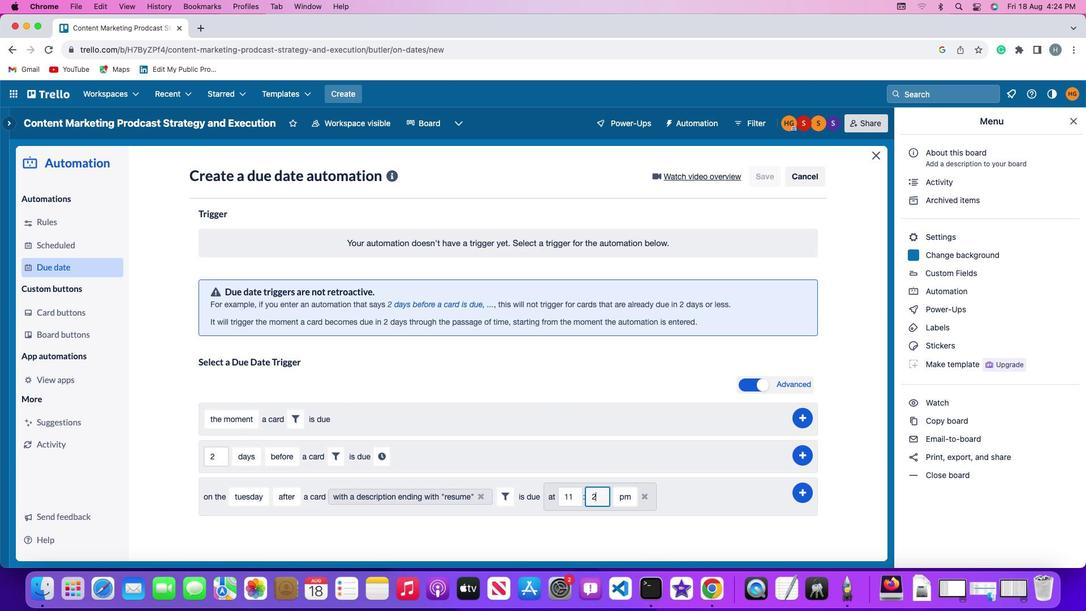 
Action: Mouse pressed left at (603, 495)
Screenshot: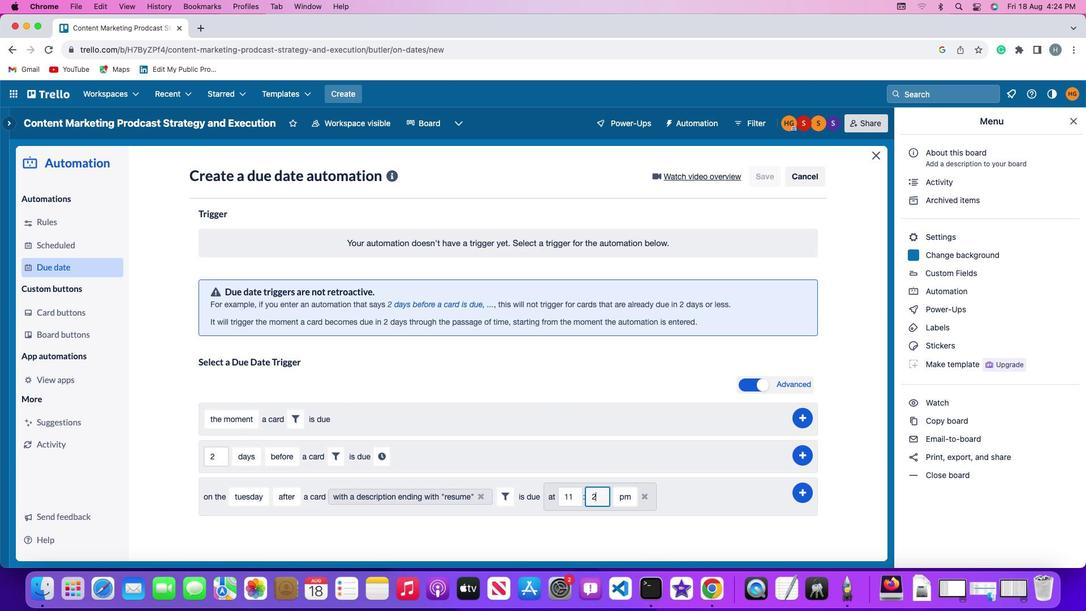 
Action: Key pressed Key.backspaceKey.backspace
Screenshot: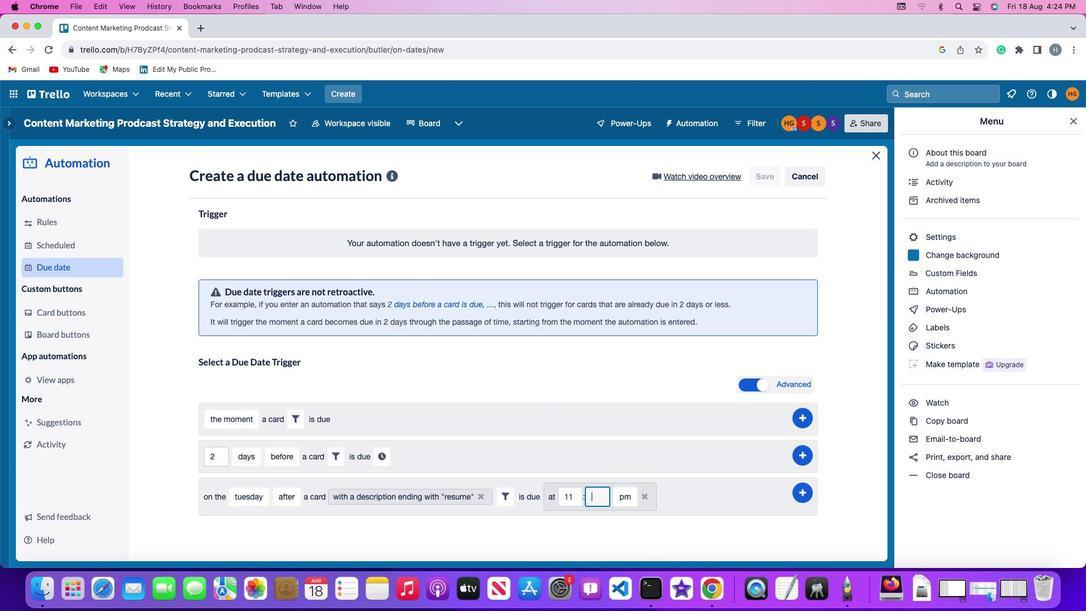 
Action: Mouse moved to (603, 495)
Screenshot: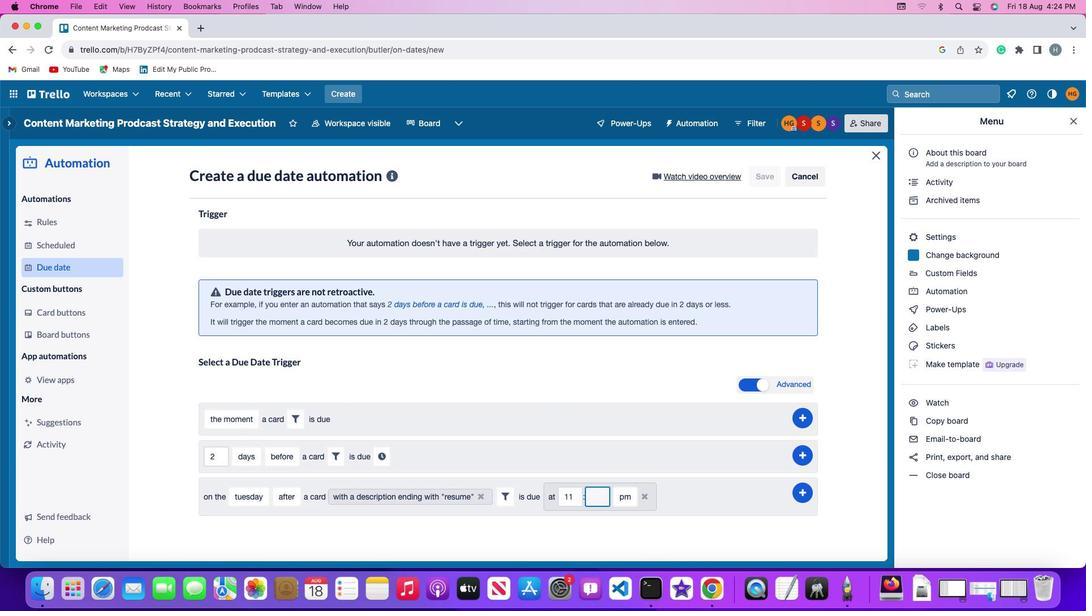 
Action: Key pressed '0''0'
Screenshot: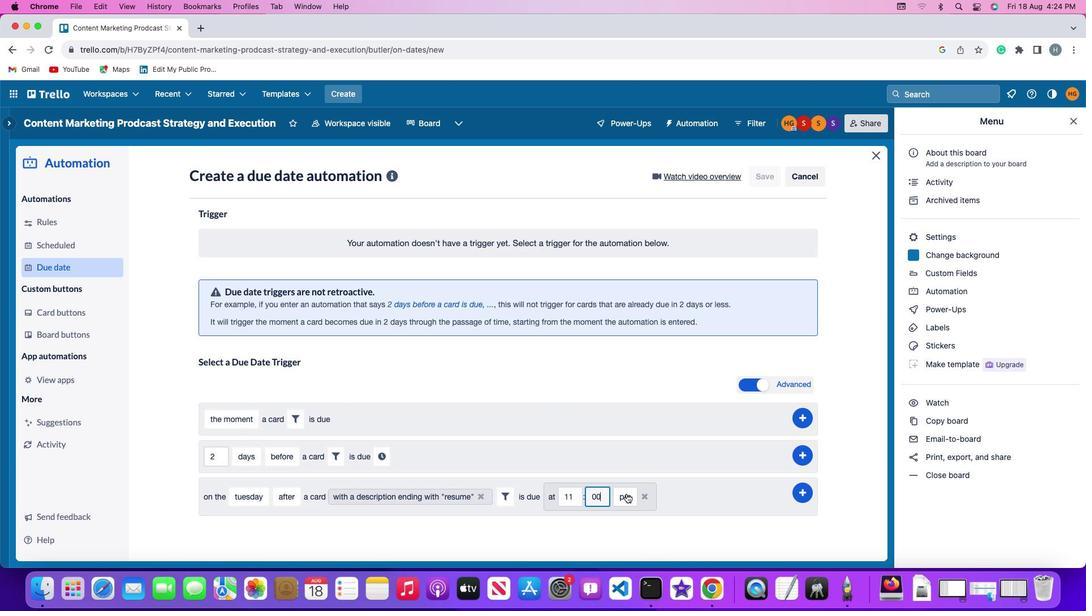 
Action: Mouse moved to (627, 493)
Screenshot: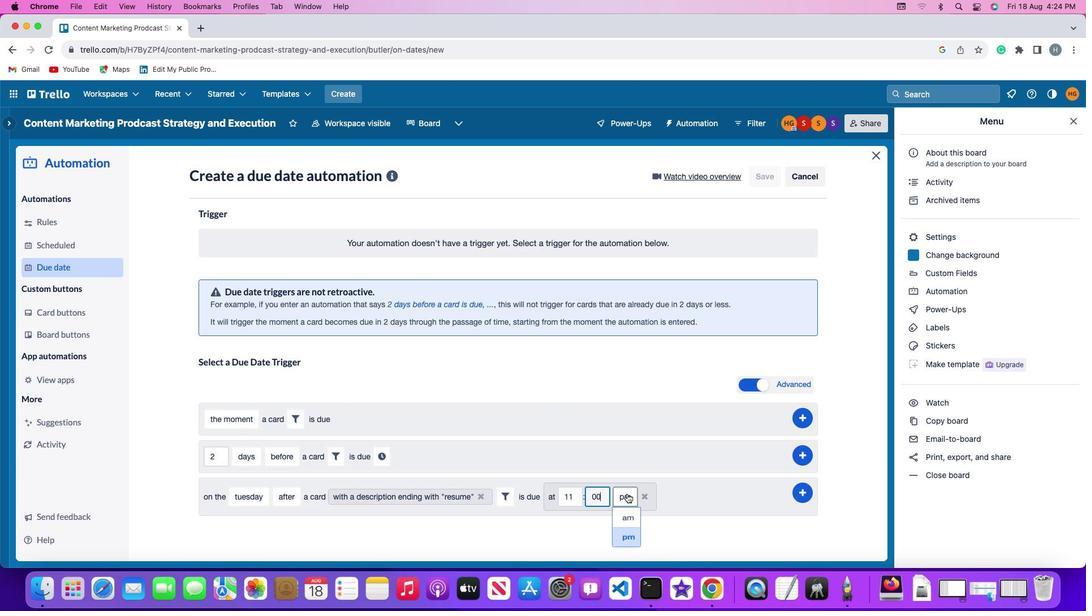 
Action: Mouse pressed left at (627, 493)
Screenshot: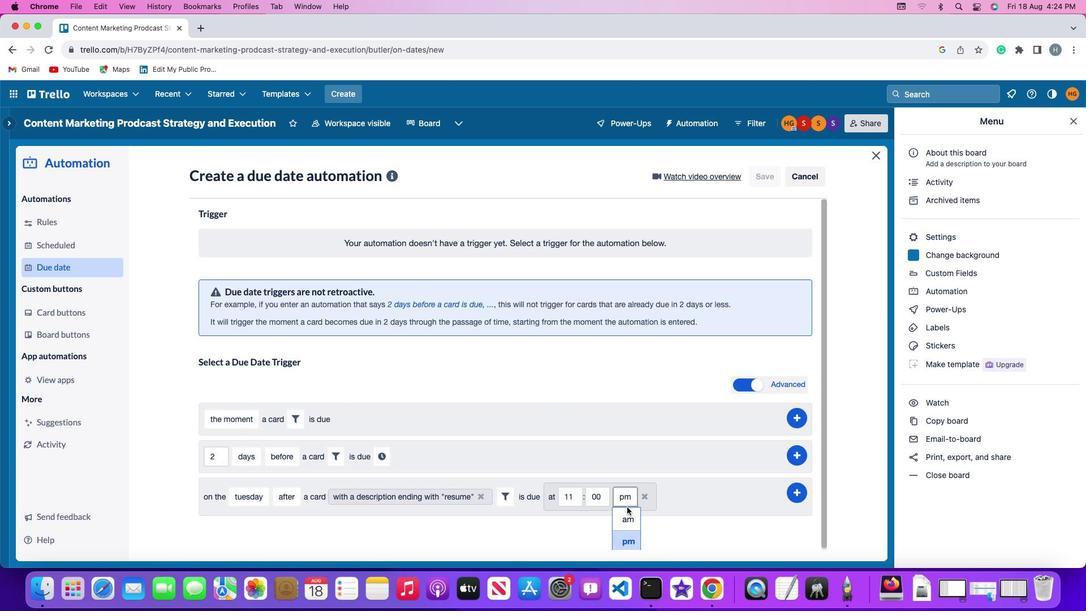 
Action: Mouse moved to (627, 514)
Screenshot: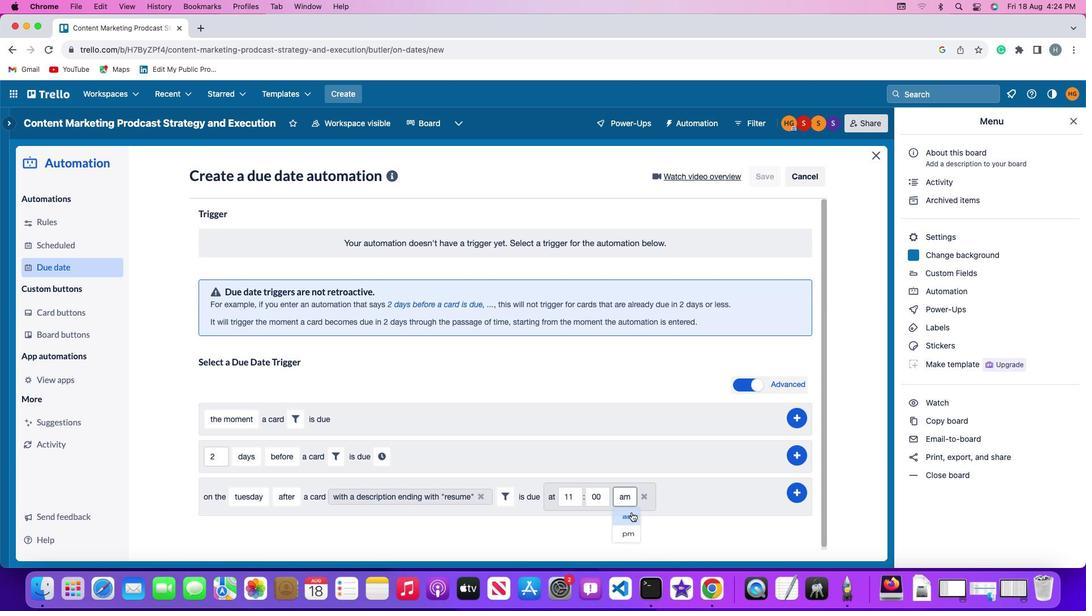 
Action: Mouse pressed left at (627, 514)
Screenshot: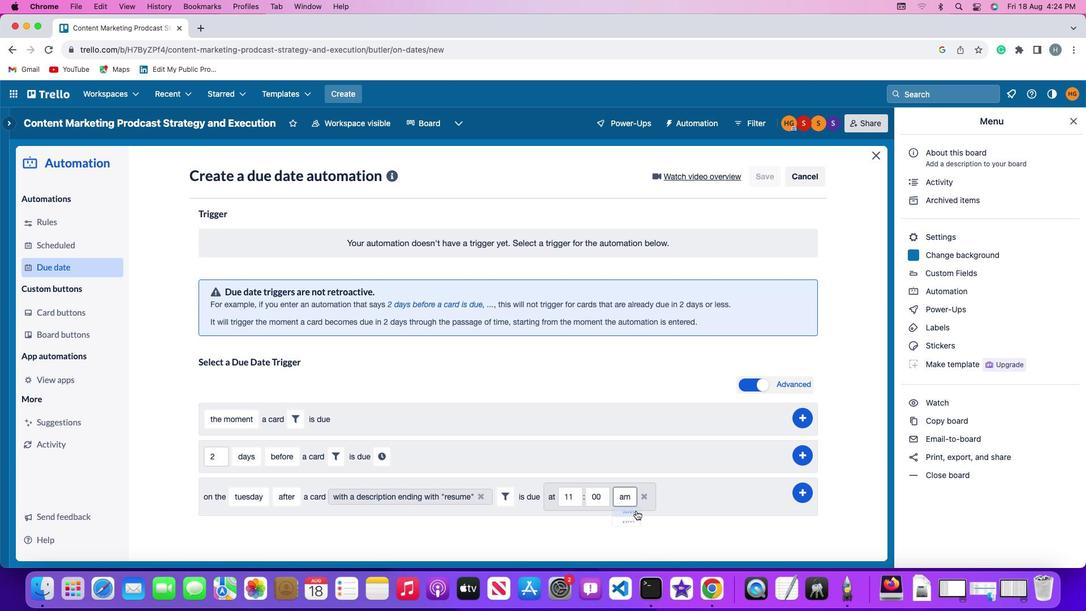 
Action: Mouse moved to (802, 489)
Screenshot: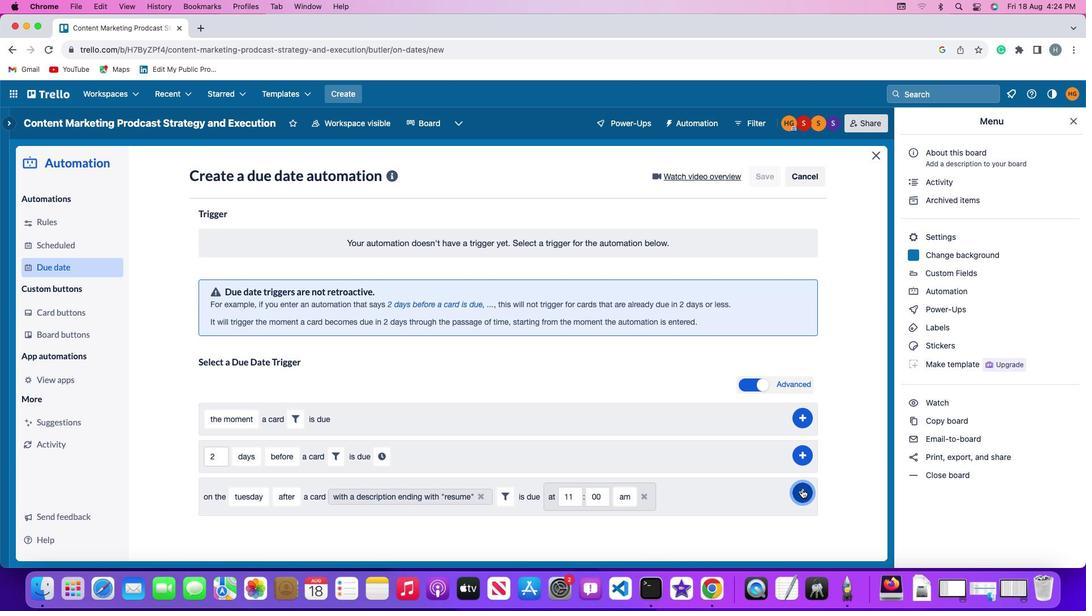 
Action: Mouse pressed left at (802, 489)
Screenshot: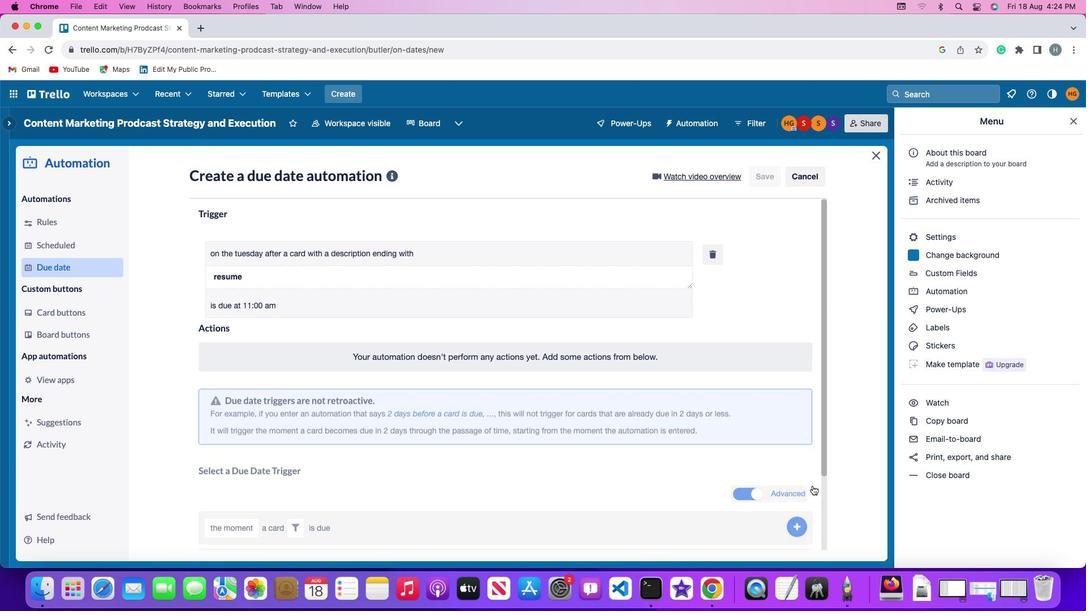 
Action: Mouse moved to (831, 424)
Screenshot: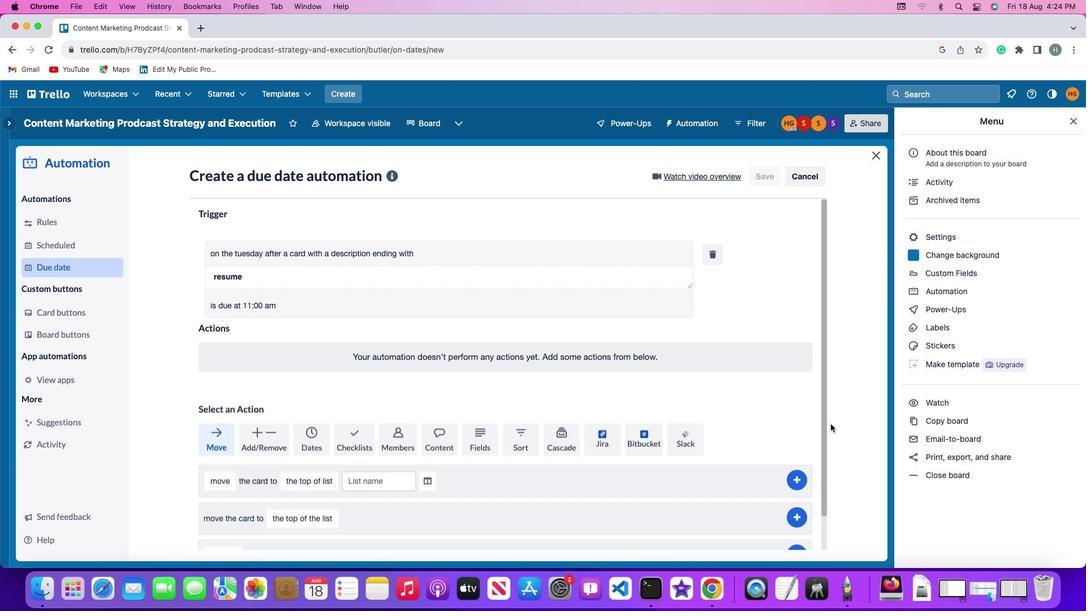 
